Task: Create new Company, with domain: 'emc.com' and type: 'Other'. Add new contact for this company, with mail Id: 'Diyaan18Sharma@emc.com', First Name: Diyaan, Last name:  Sharma, Job Title: 'Database Analyst', Phone Number: '(202) 555-5680'. Change life cycle stage to  Lead and lead status to  Open. Logged in from softage.5@softage.net
Action: Mouse moved to (91, 56)
Screenshot: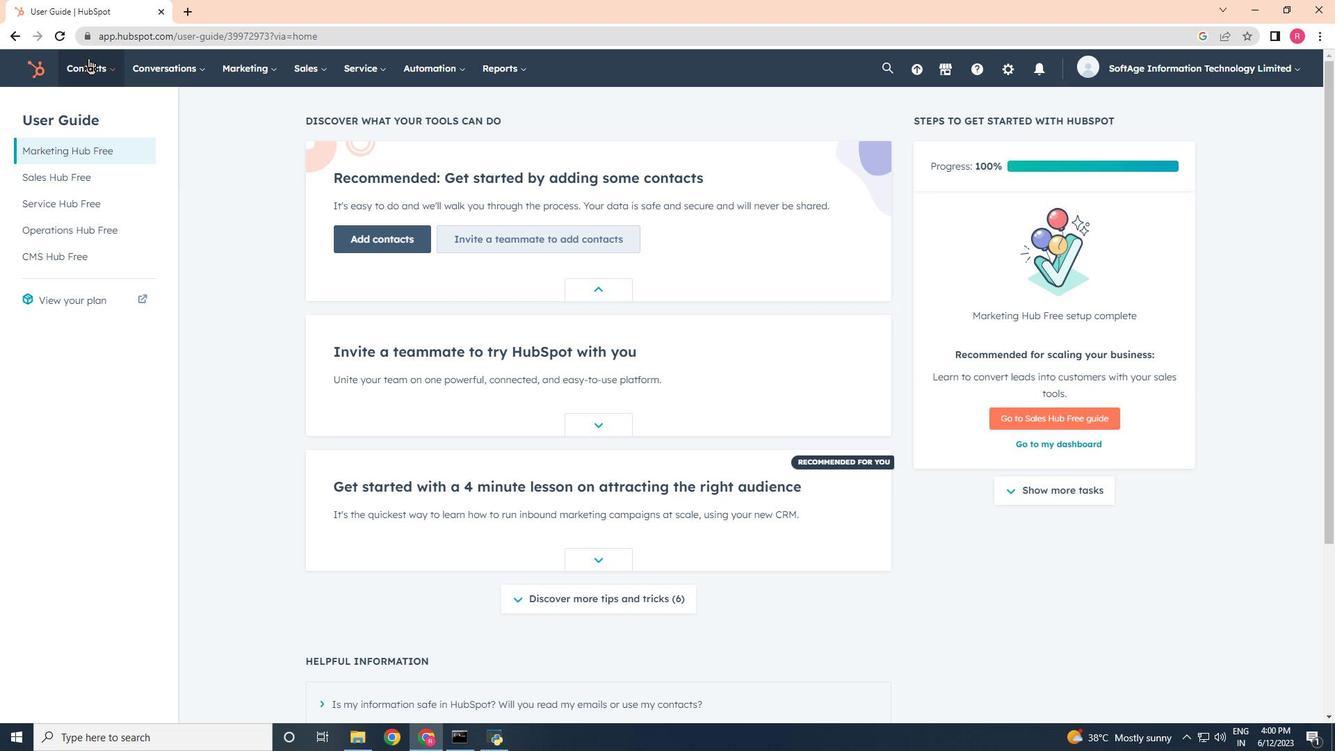 
Action: Mouse pressed left at (91, 56)
Screenshot: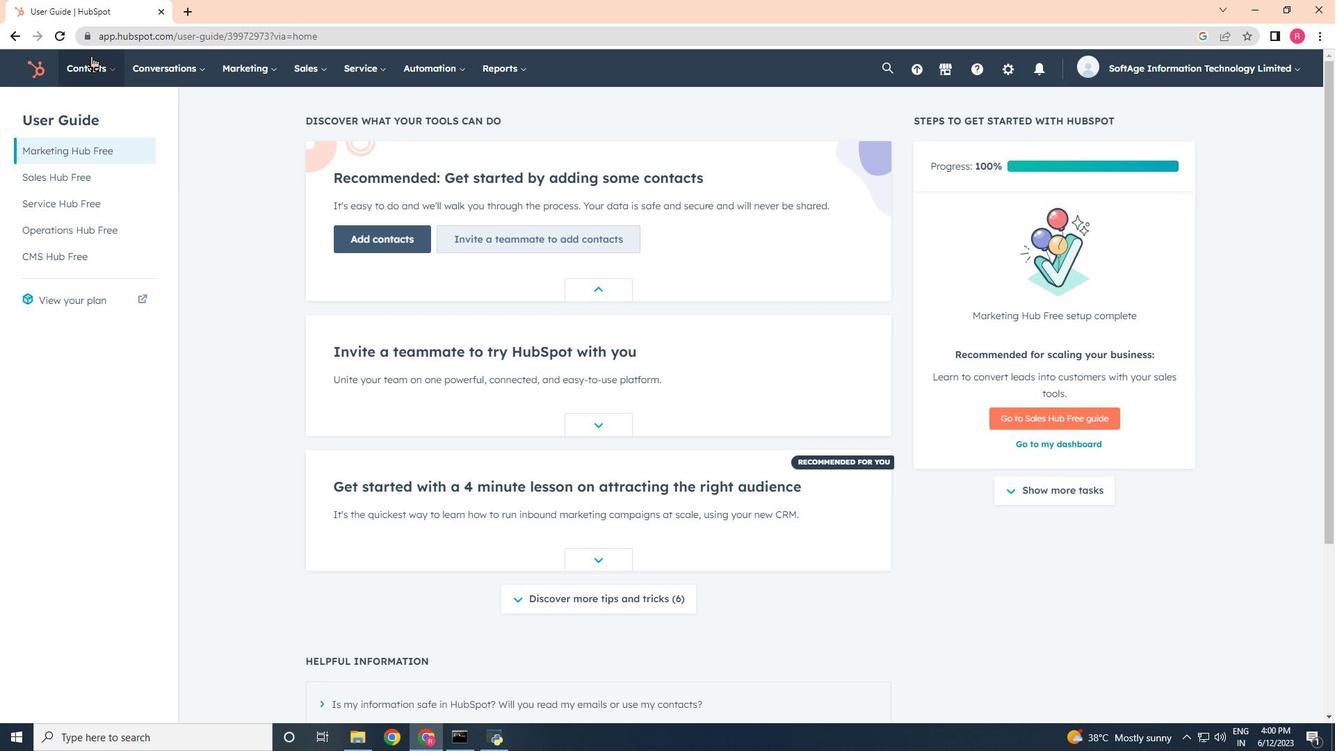 
Action: Mouse moved to (109, 129)
Screenshot: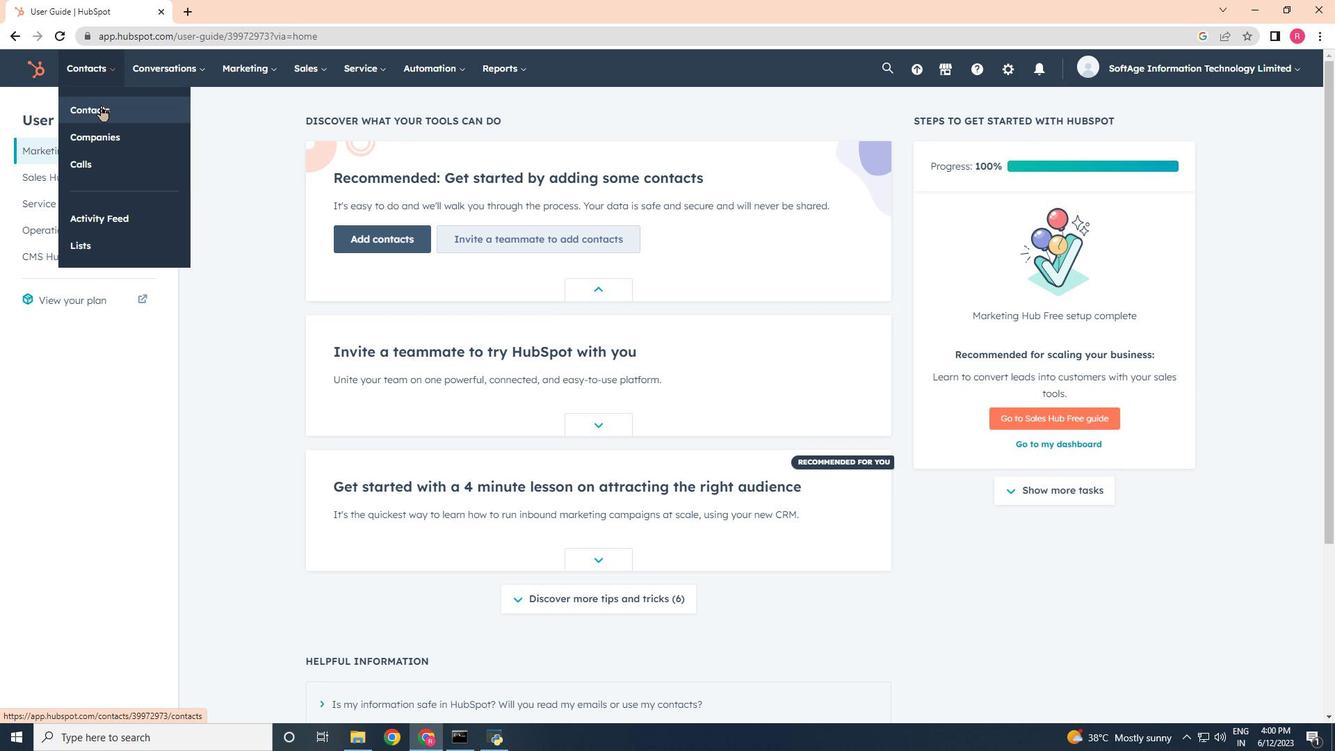 
Action: Mouse pressed left at (109, 129)
Screenshot: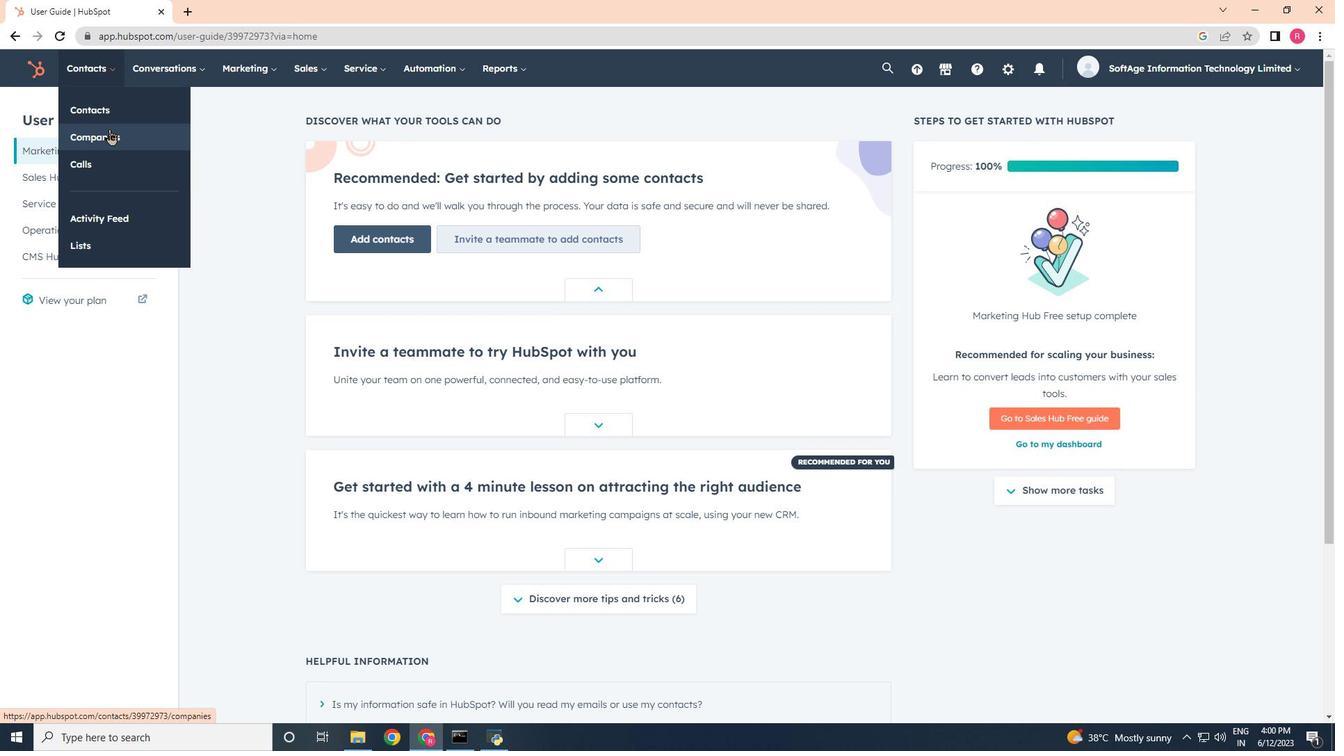 
Action: Mouse moved to (1262, 117)
Screenshot: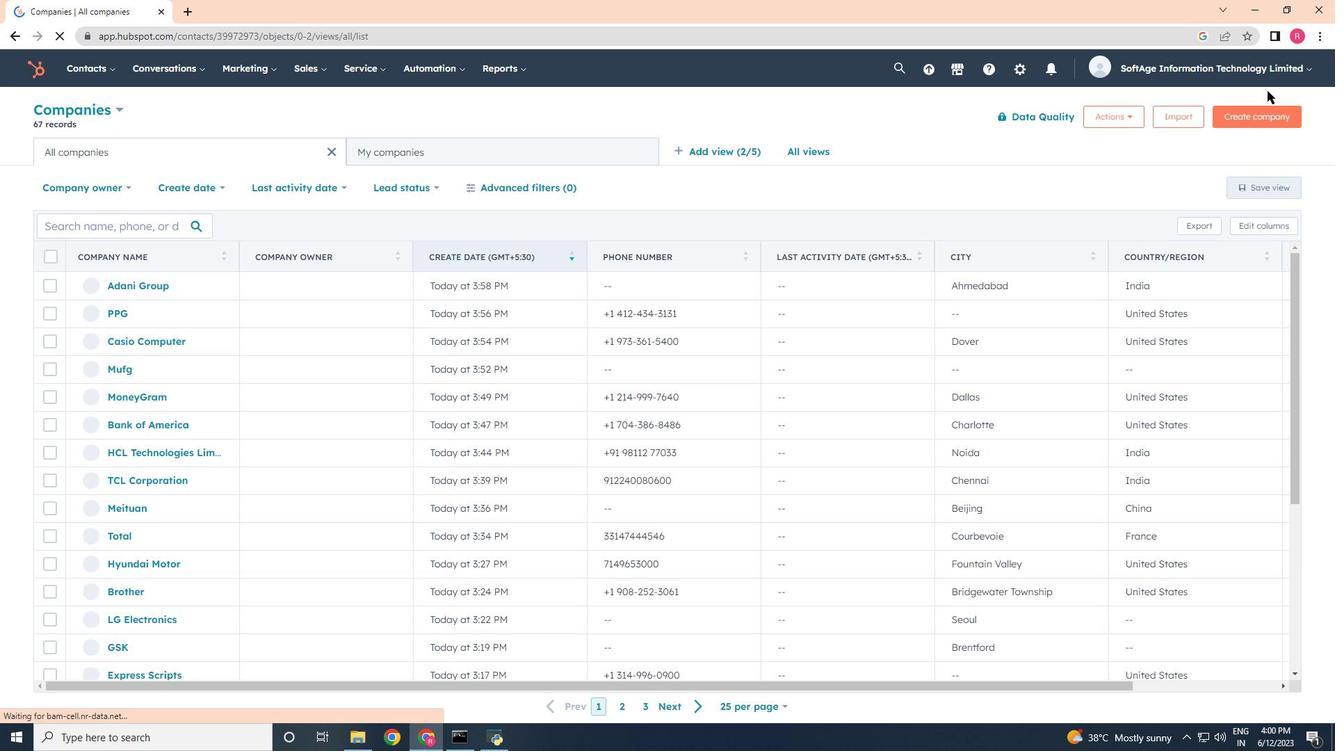 
Action: Mouse pressed left at (1262, 117)
Screenshot: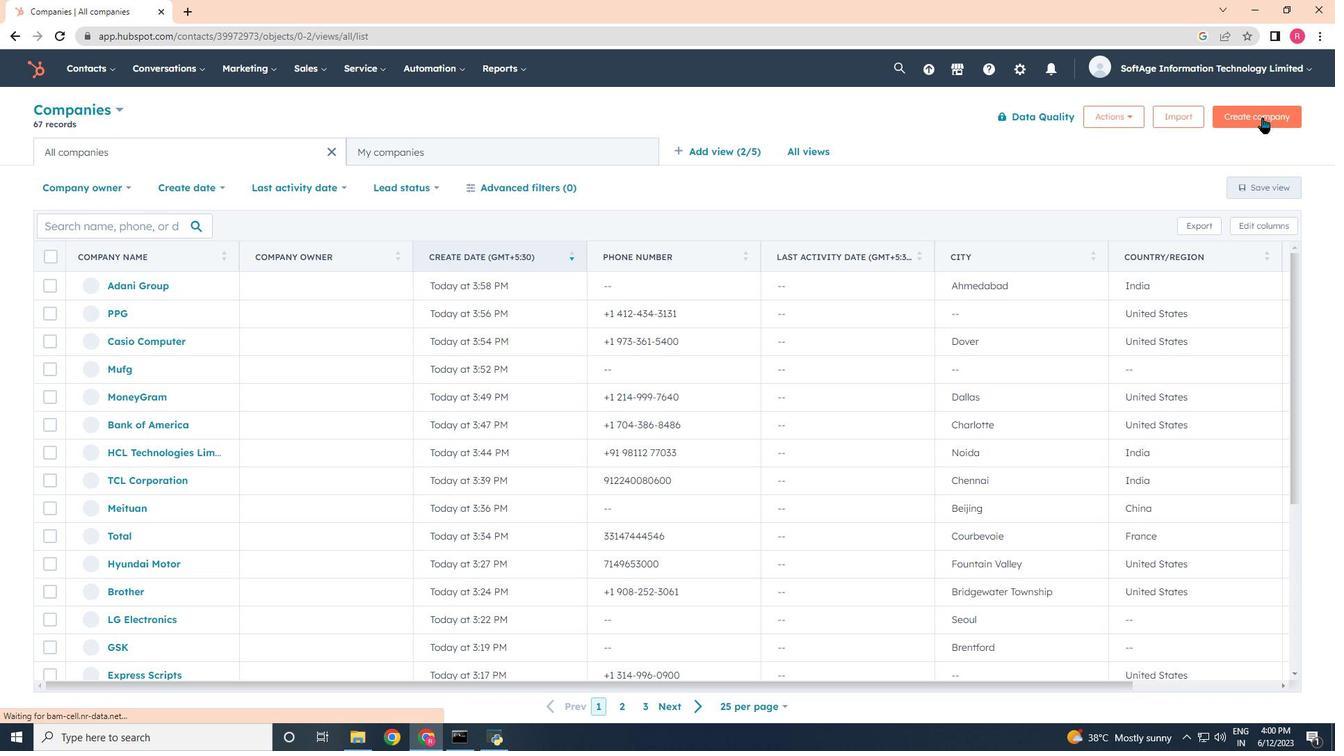 
Action: Mouse moved to (1034, 173)
Screenshot: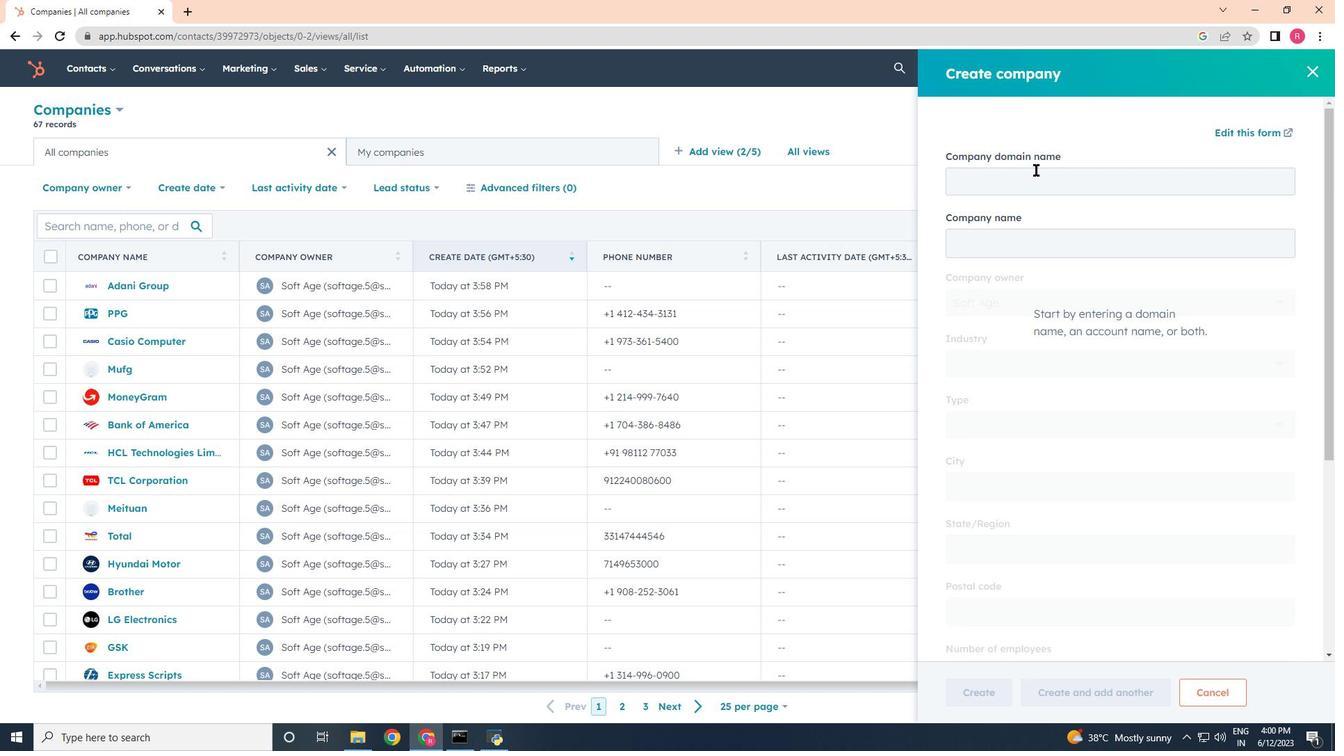 
Action: Mouse pressed left at (1034, 173)
Screenshot: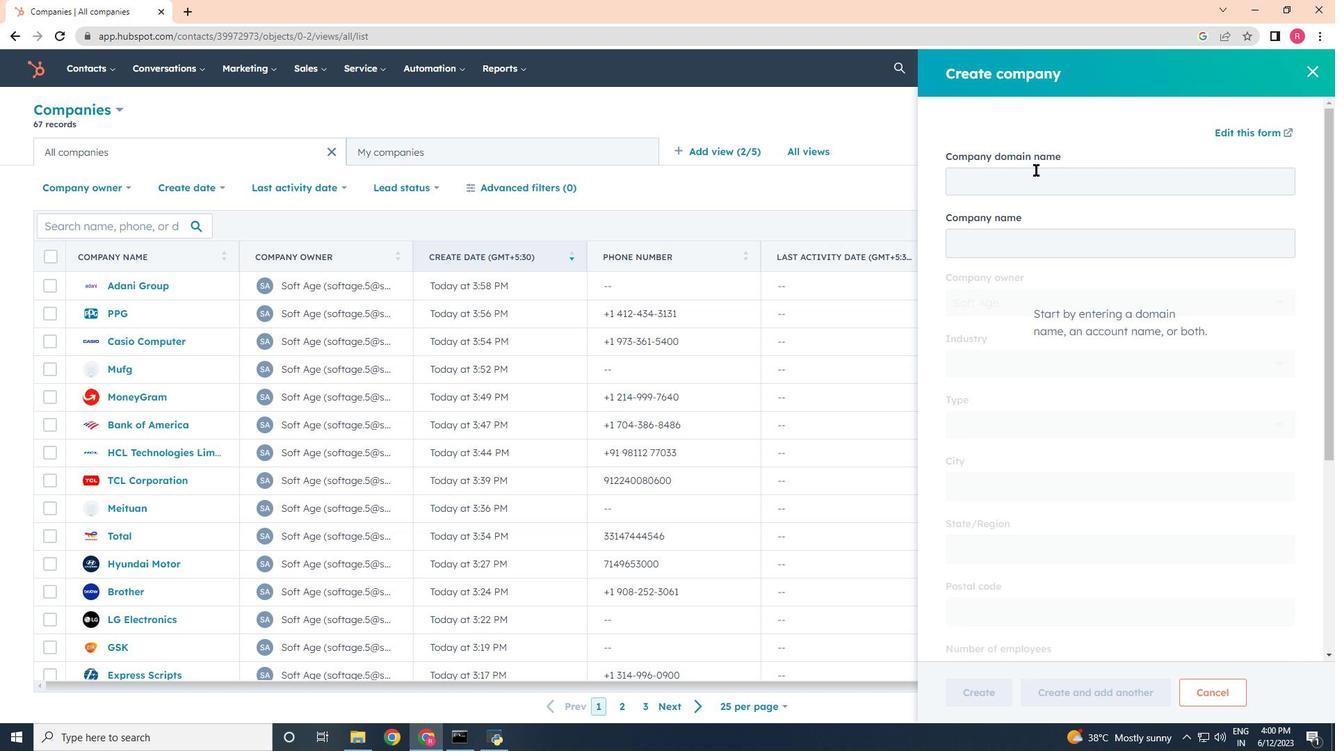 
Action: Mouse moved to (1037, 167)
Screenshot: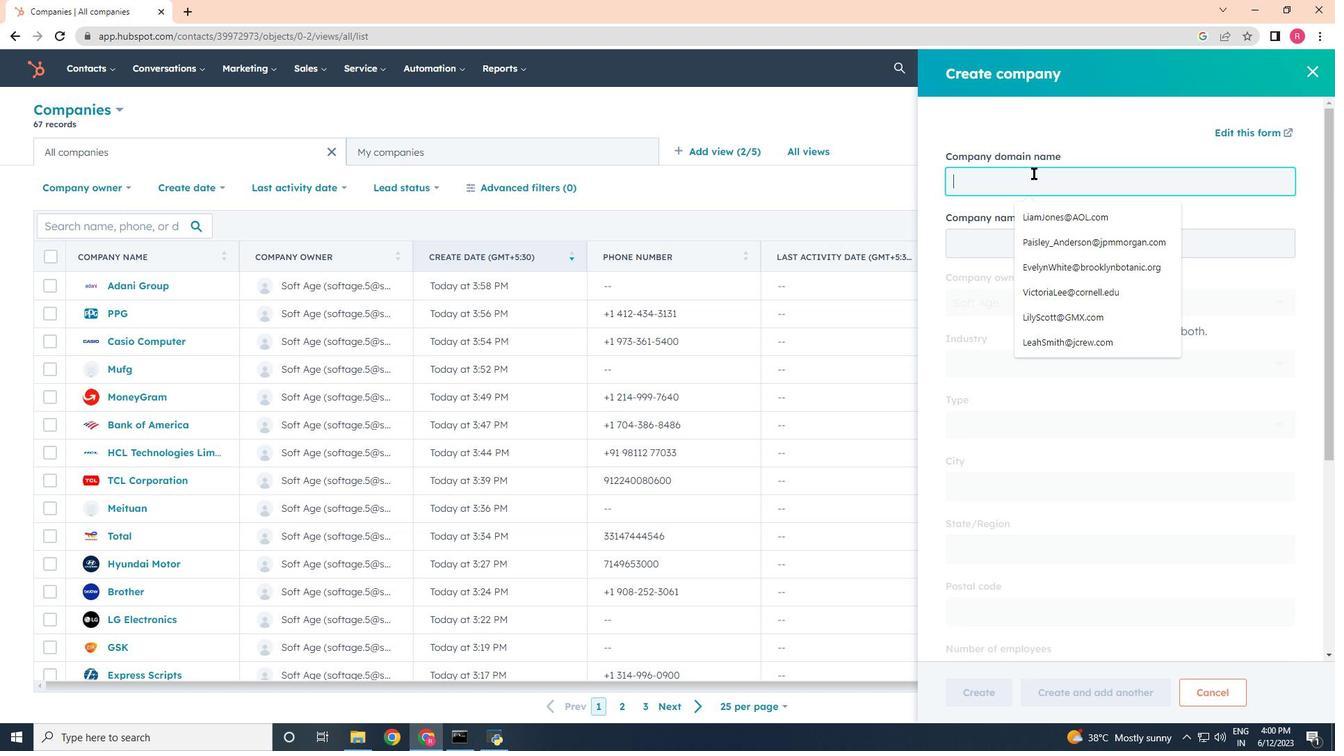 
Action: Key pressed emc.com
Screenshot: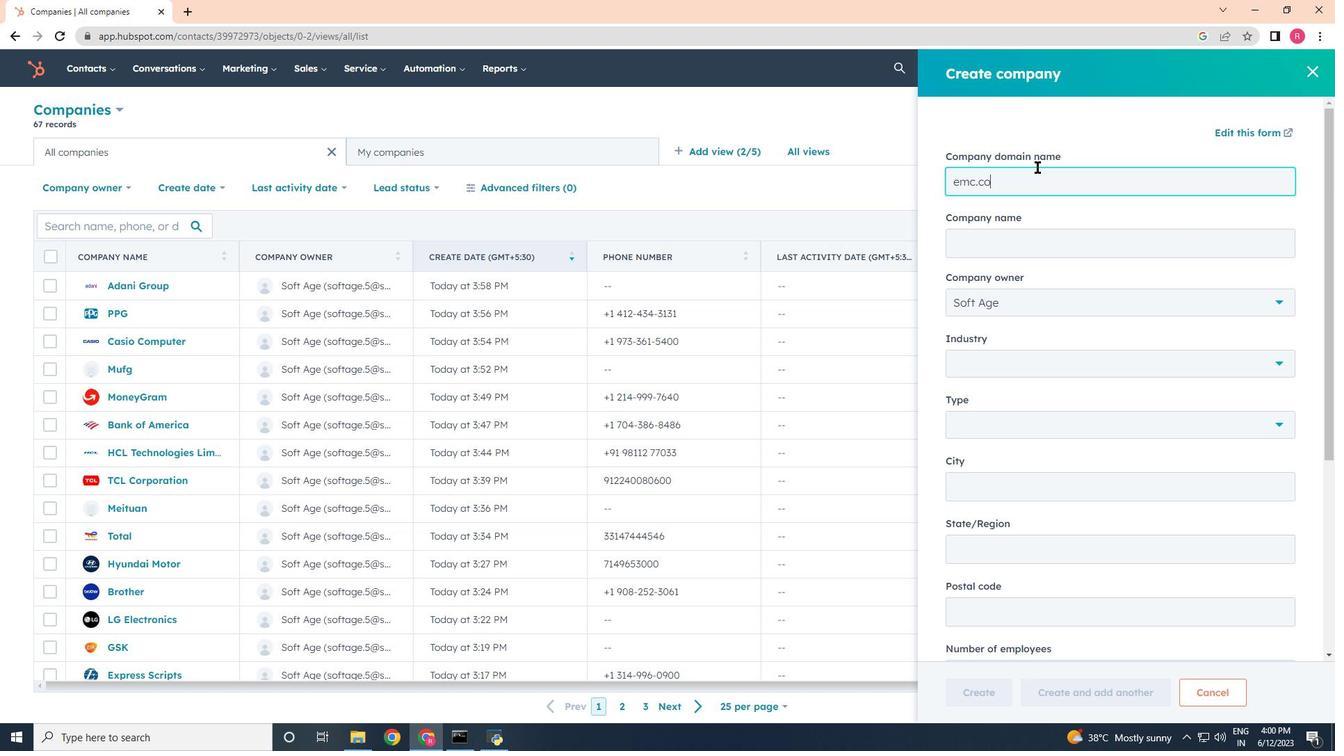 
Action: Mouse moved to (1015, 429)
Screenshot: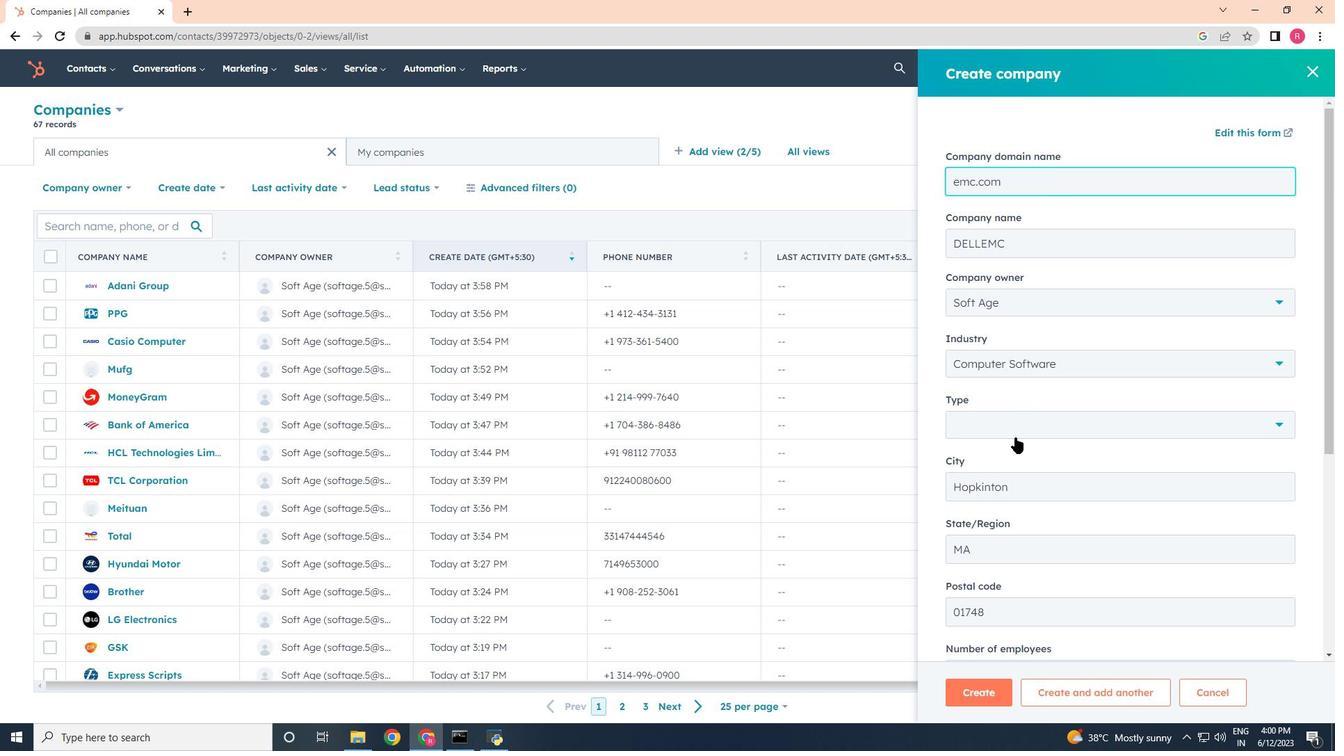 
Action: Mouse pressed left at (1015, 429)
Screenshot: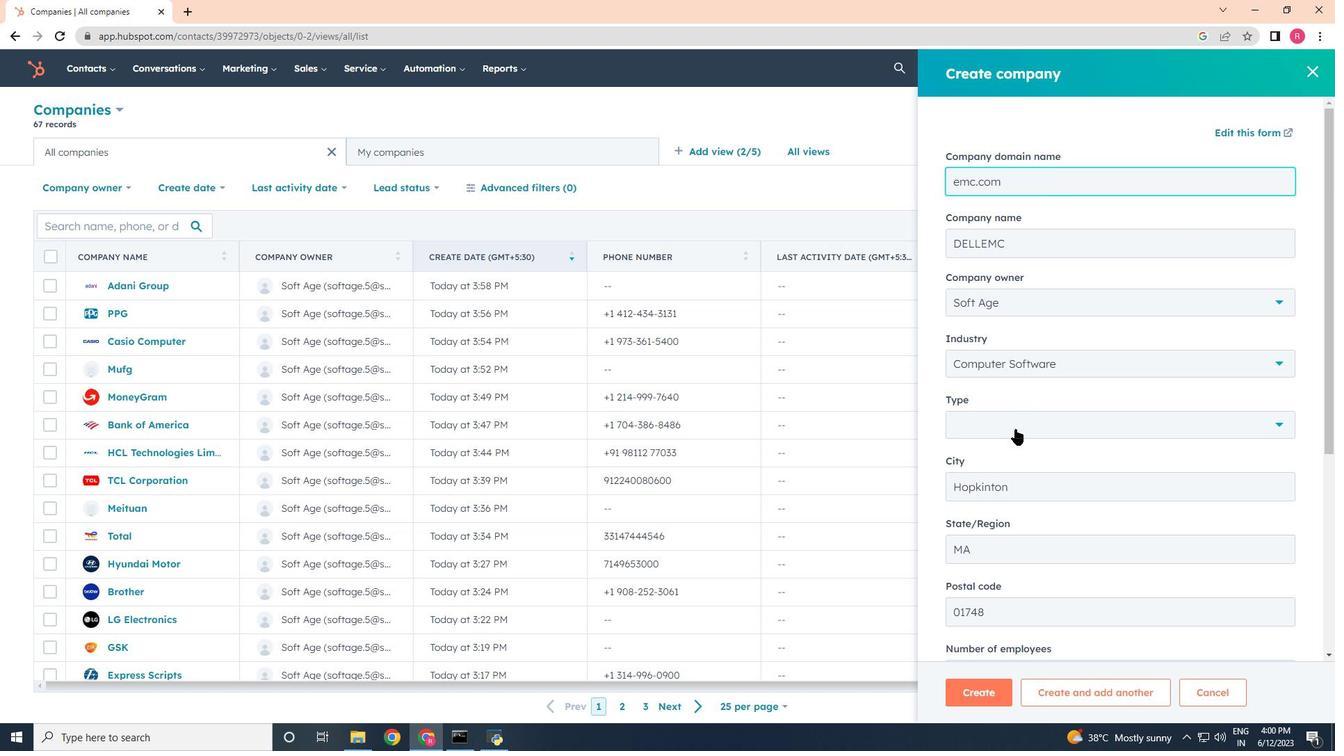 
Action: Mouse moved to (997, 589)
Screenshot: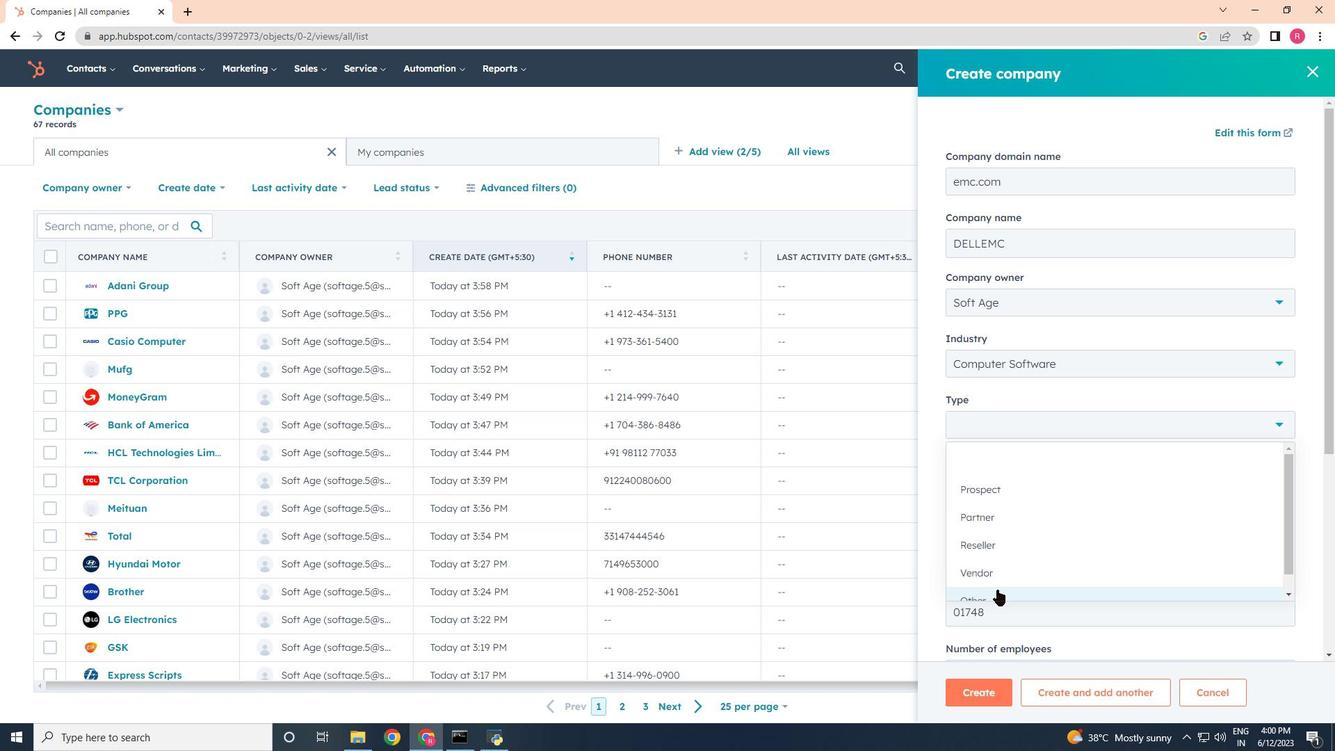 
Action: Mouse pressed left at (997, 589)
Screenshot: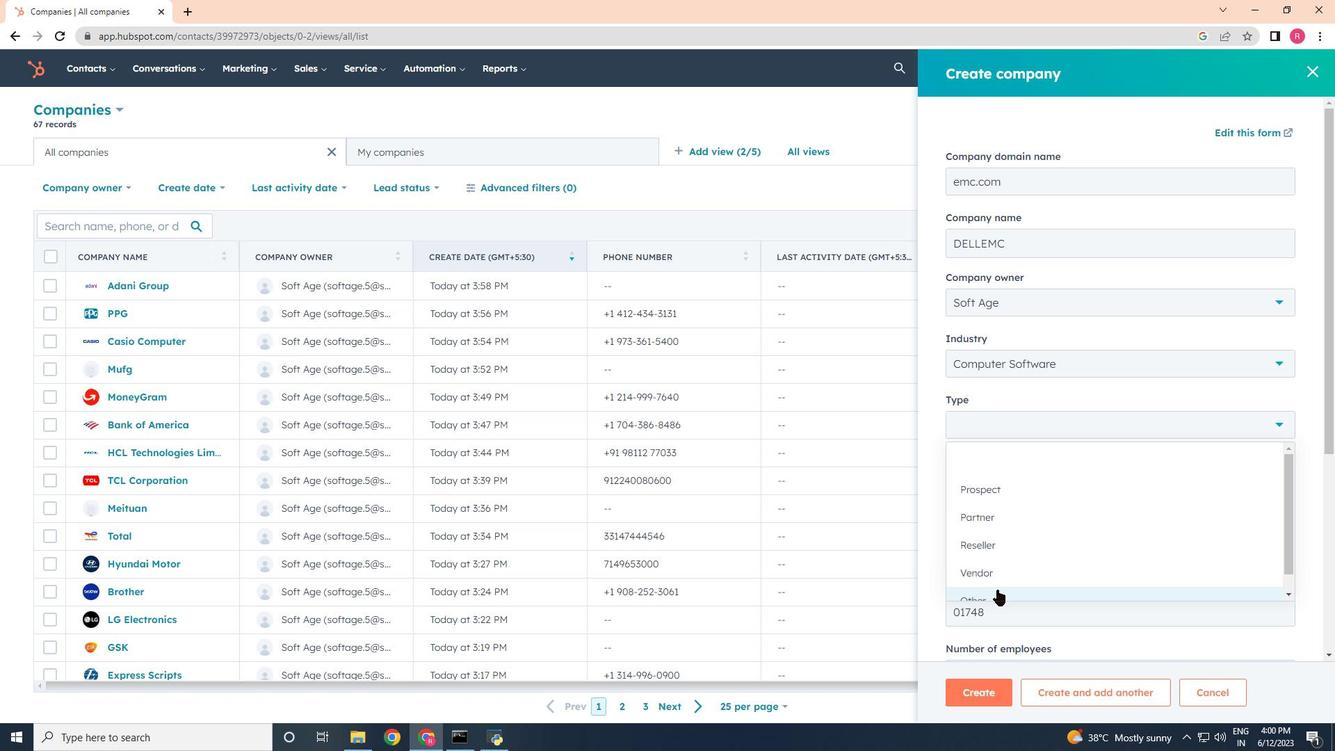 
Action: Mouse moved to (1001, 594)
Screenshot: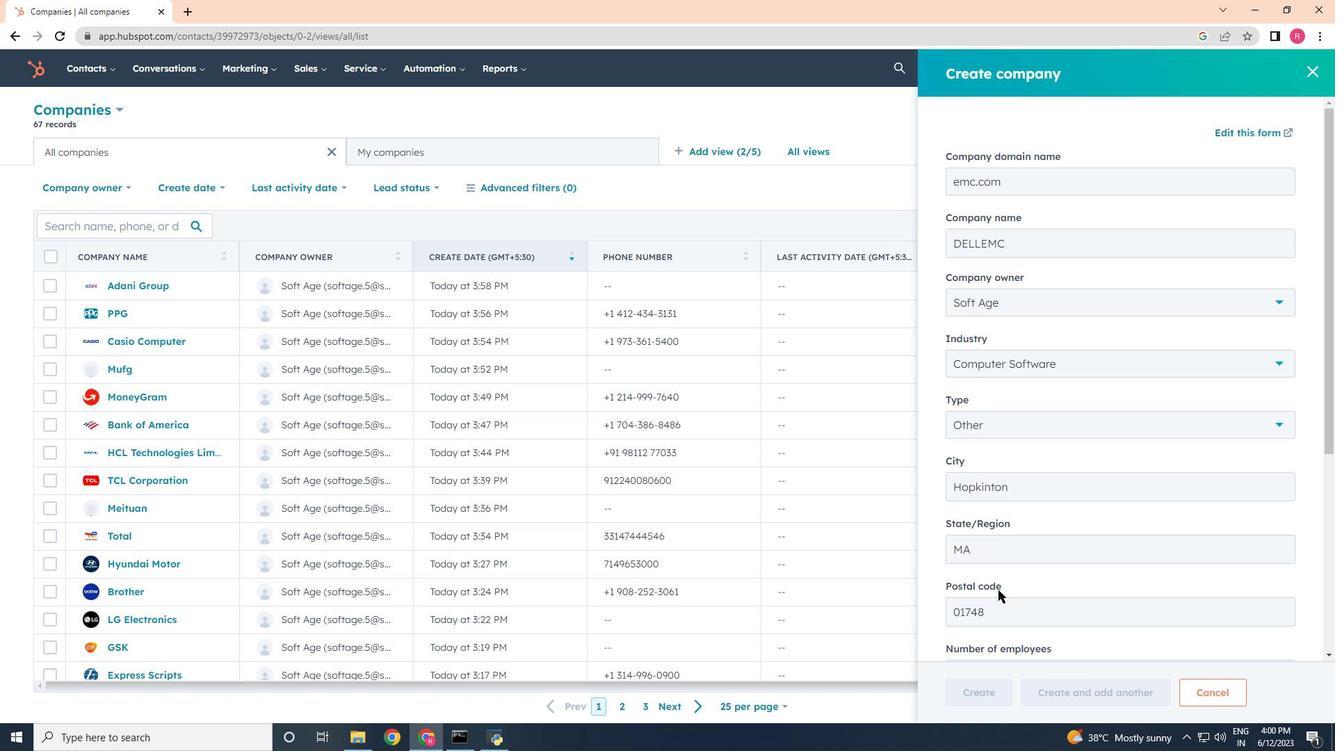 
Action: Mouse scrolled (1001, 593) with delta (0, 0)
Screenshot: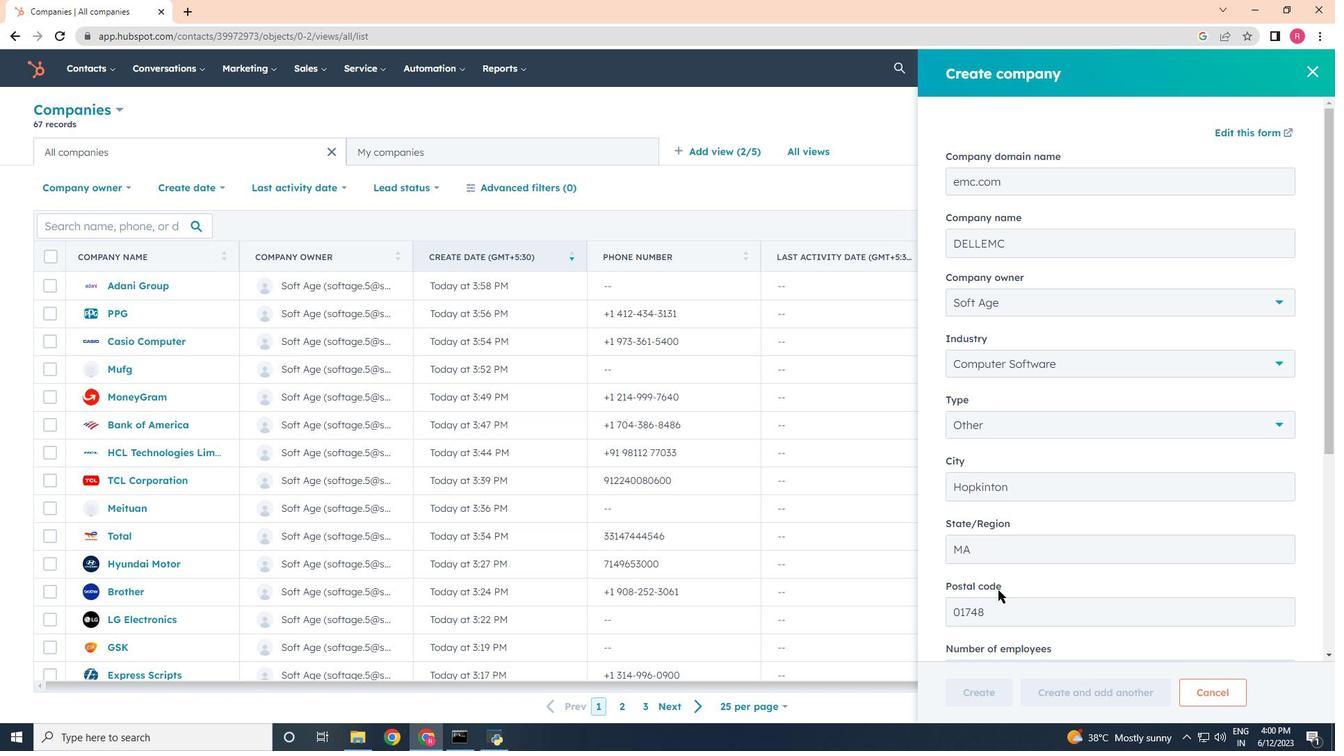 
Action: Mouse scrolled (1001, 593) with delta (0, 0)
Screenshot: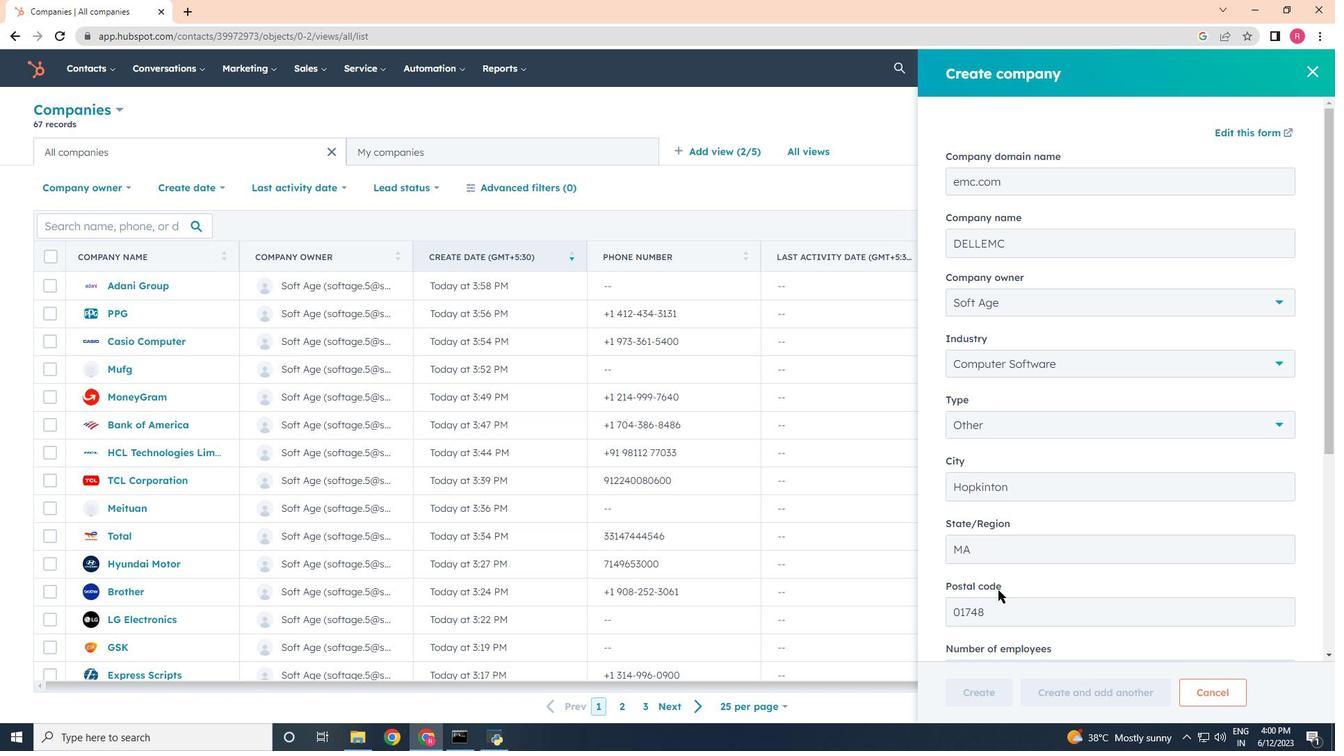 
Action: Mouse scrolled (1001, 593) with delta (0, 0)
Screenshot: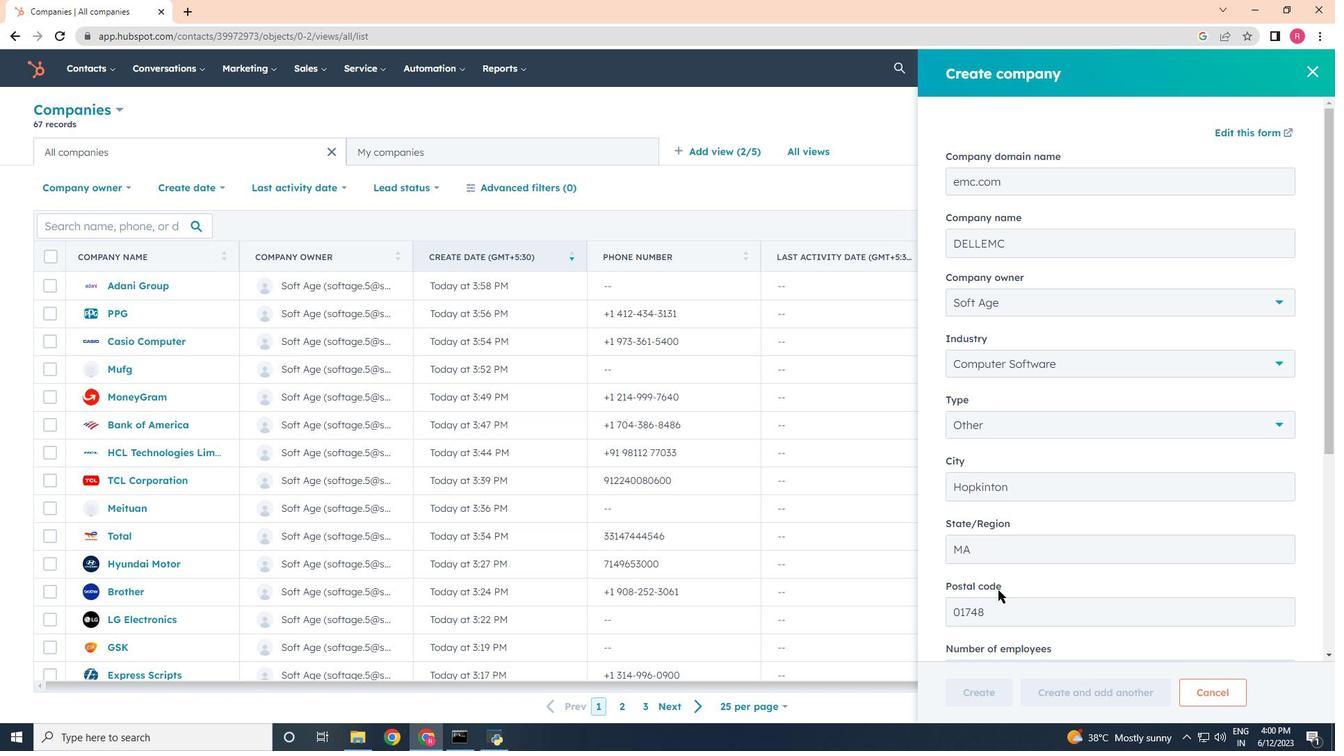 
Action: Mouse scrolled (1001, 593) with delta (0, 0)
Screenshot: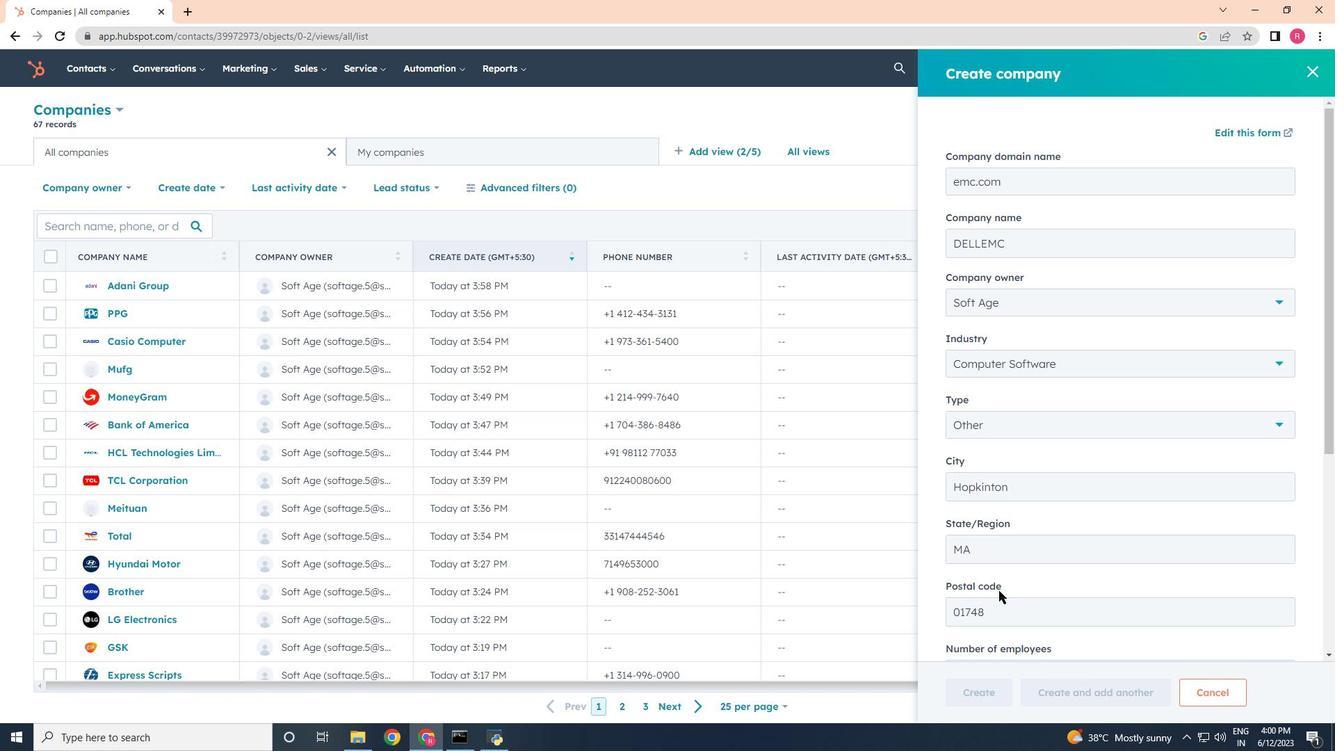 
Action: Mouse scrolled (1001, 593) with delta (0, 0)
Screenshot: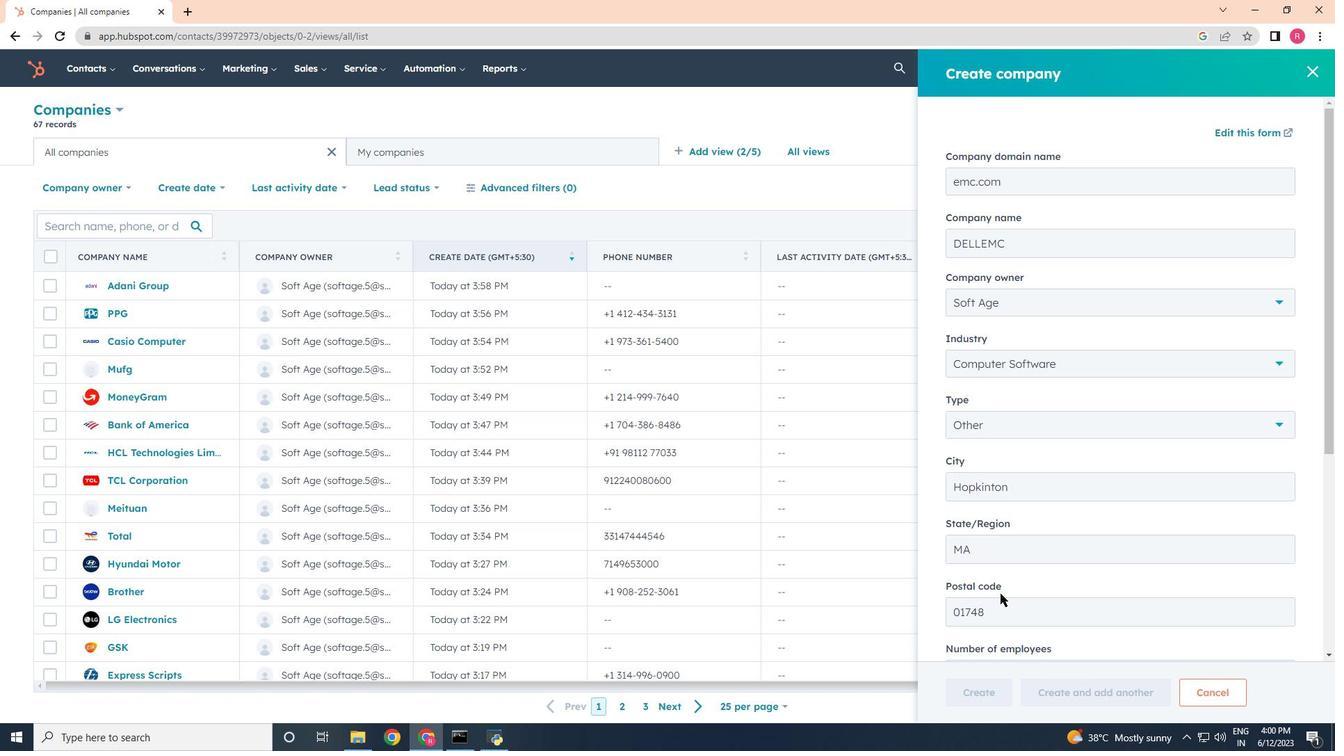 
Action: Mouse moved to (999, 602)
Screenshot: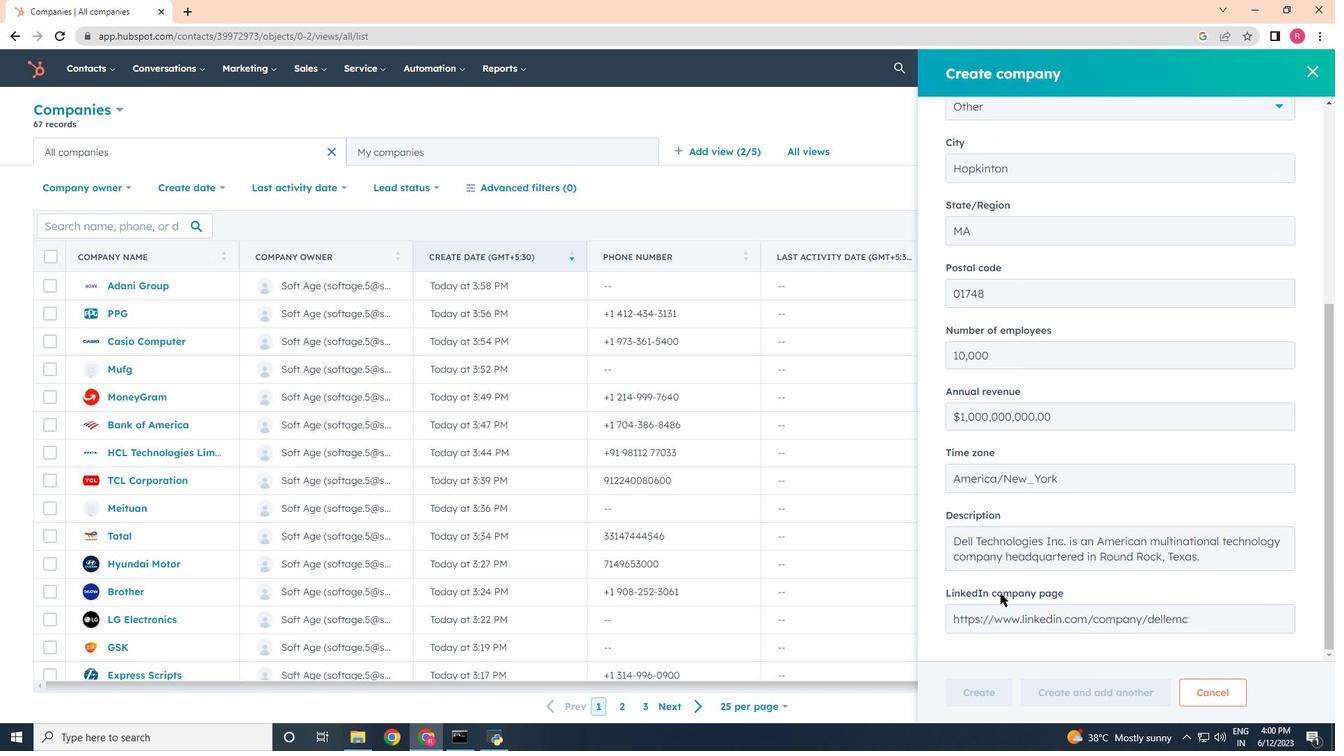 
Action: Mouse scrolled (999, 601) with delta (0, 0)
Screenshot: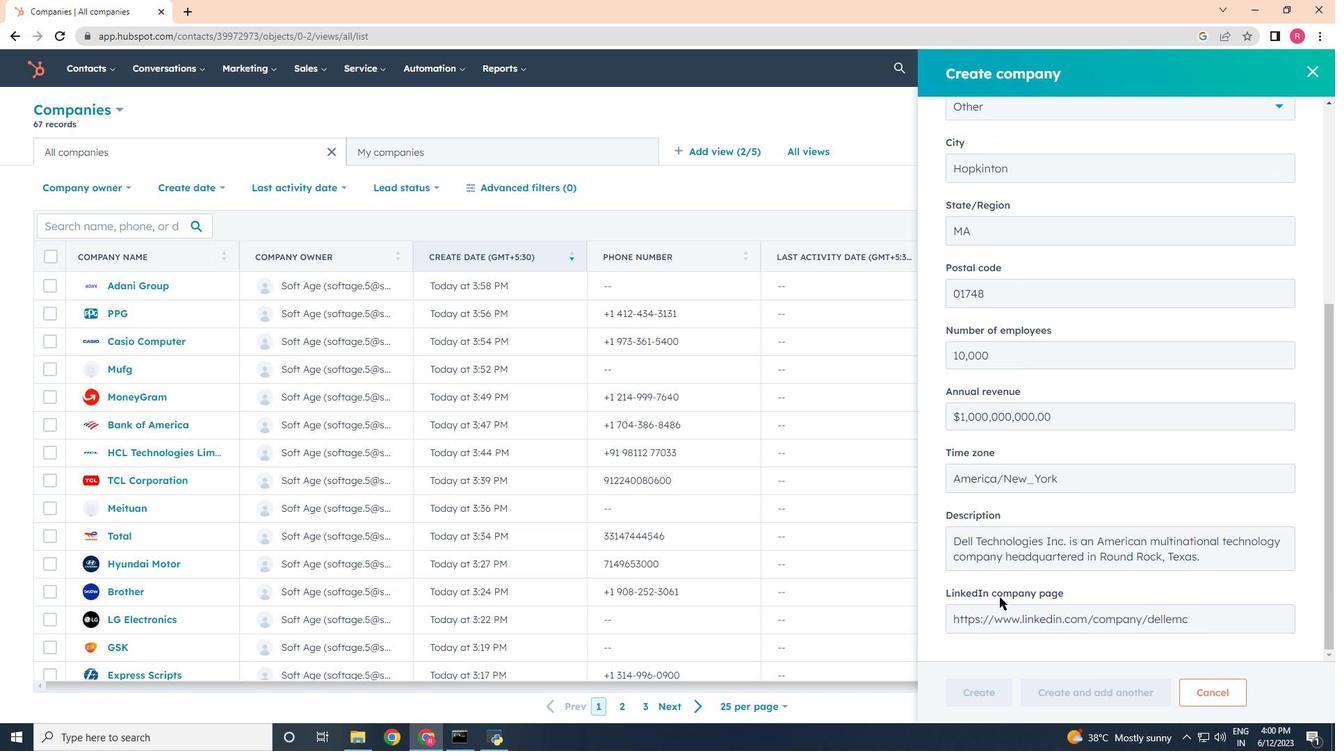 
Action: Mouse moved to (999, 603)
Screenshot: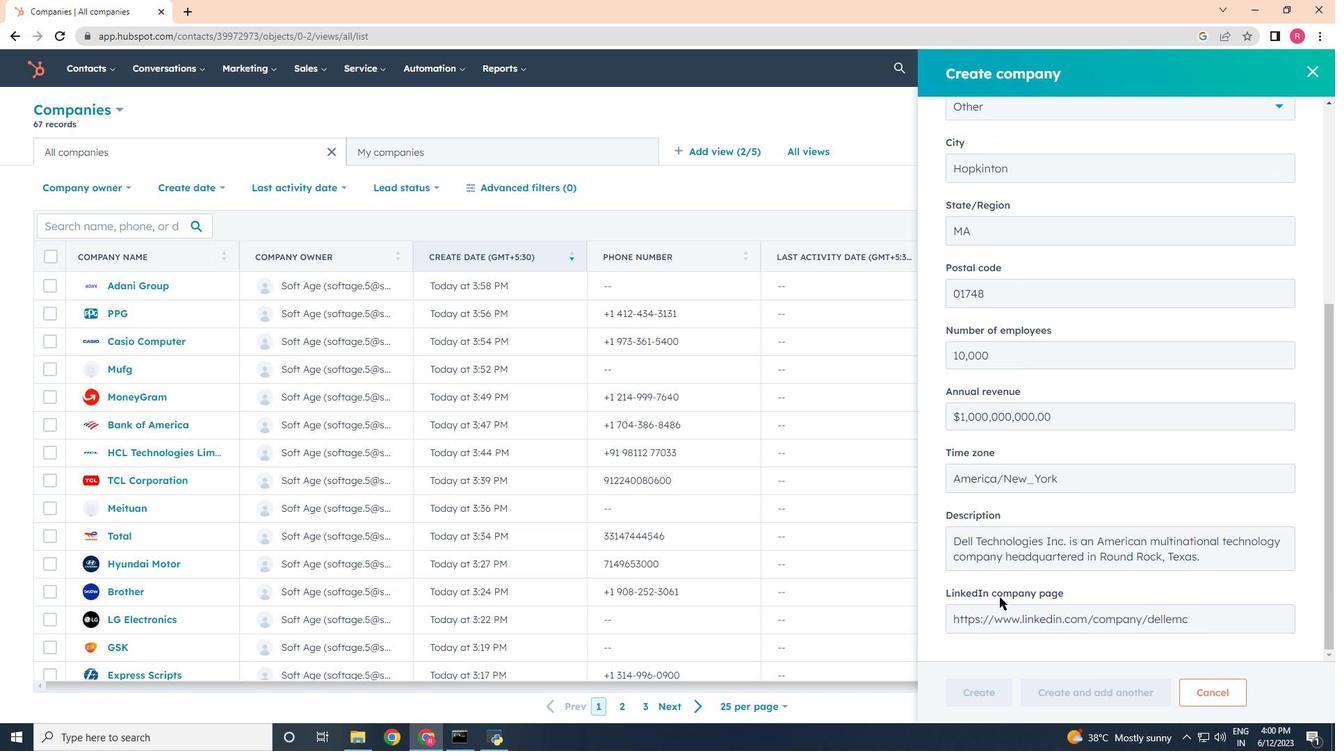 
Action: Mouse scrolled (999, 602) with delta (0, 0)
Screenshot: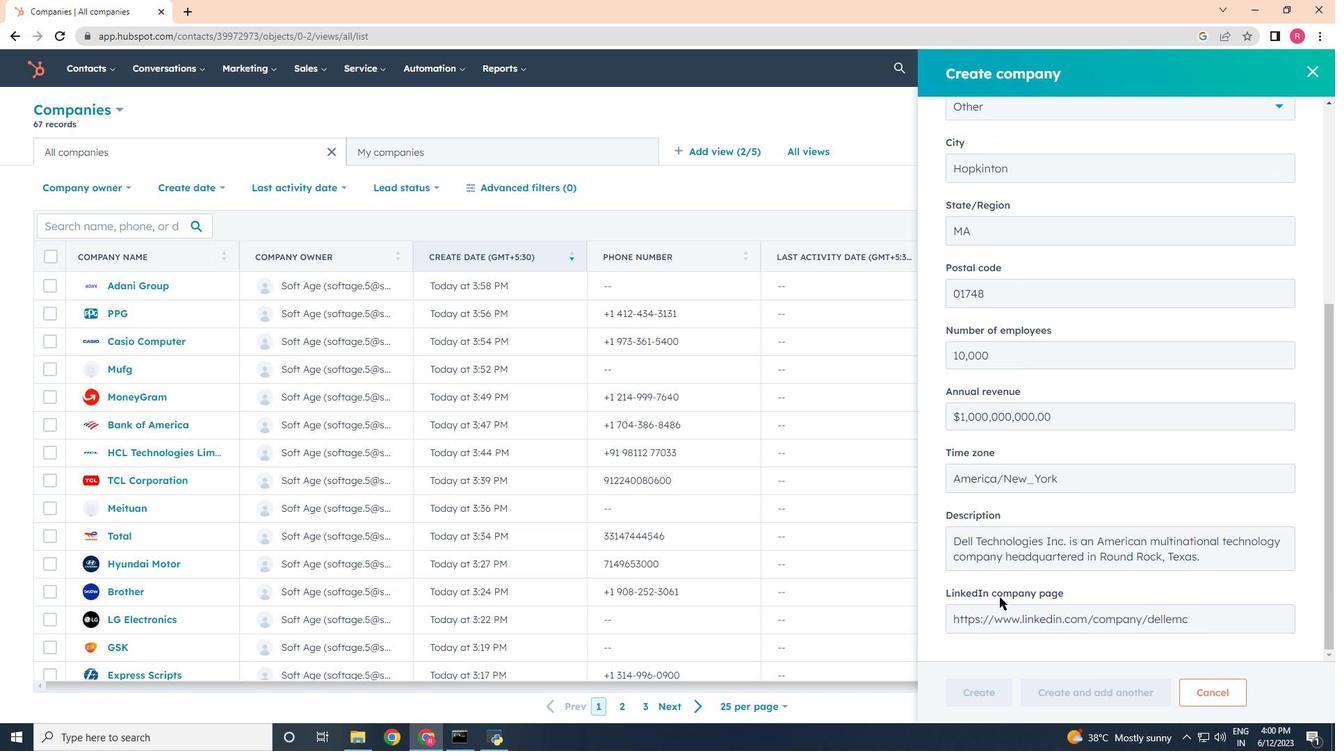 
Action: Mouse scrolled (999, 602) with delta (0, 0)
Screenshot: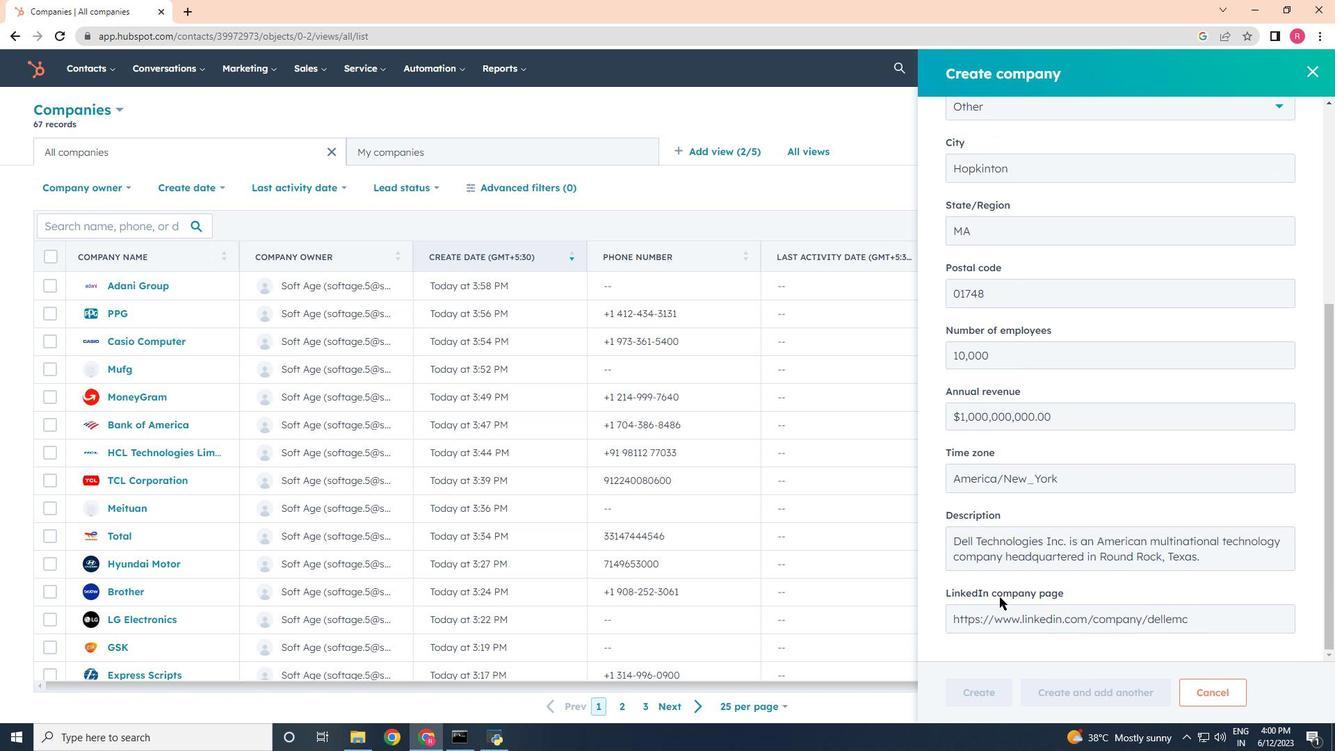 
Action: Mouse scrolled (999, 602) with delta (0, 0)
Screenshot: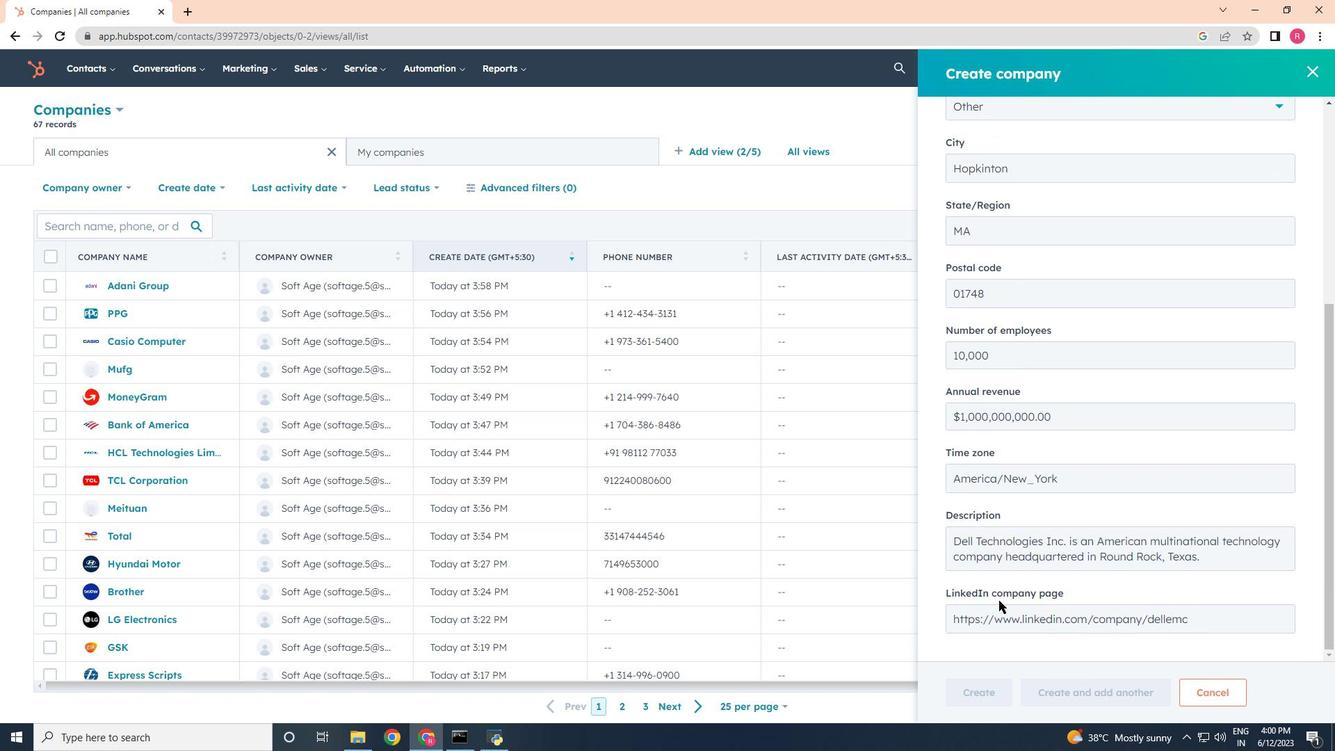 
Action: Mouse moved to (997, 684)
Screenshot: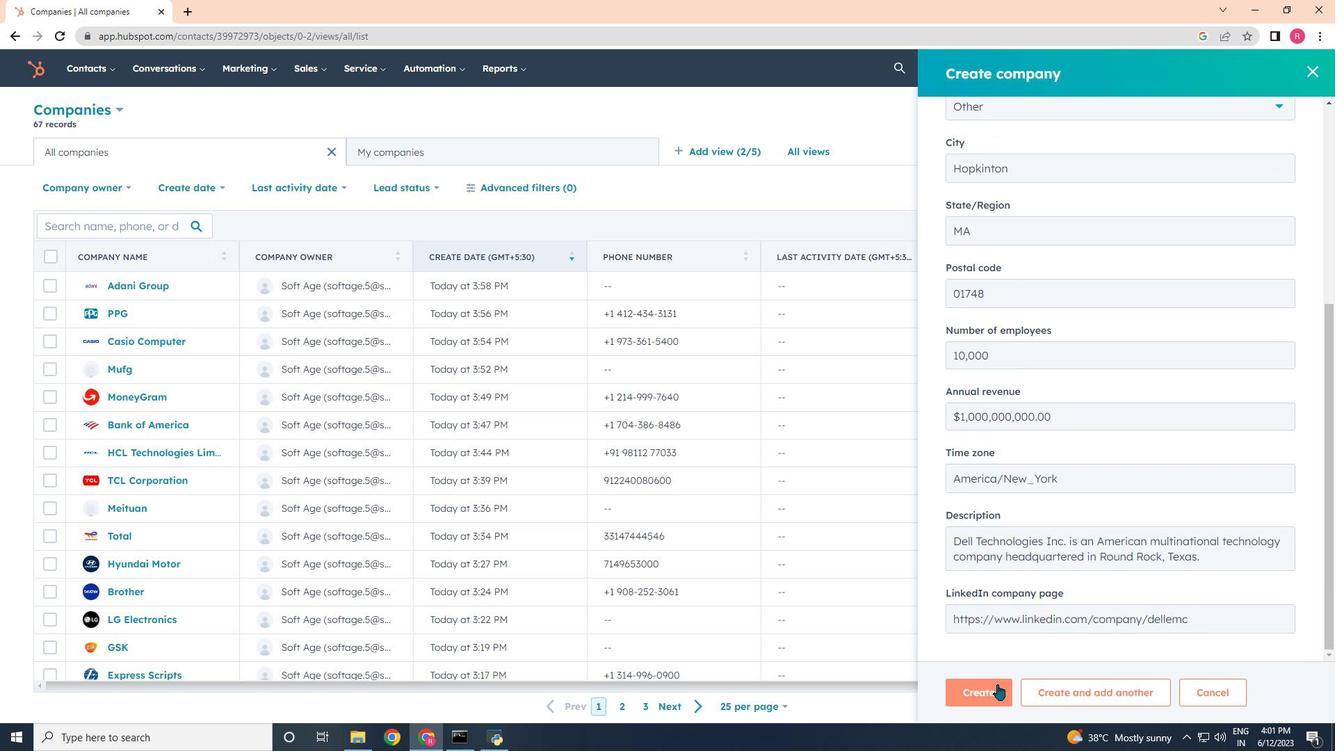 
Action: Mouse pressed left at (997, 684)
Screenshot: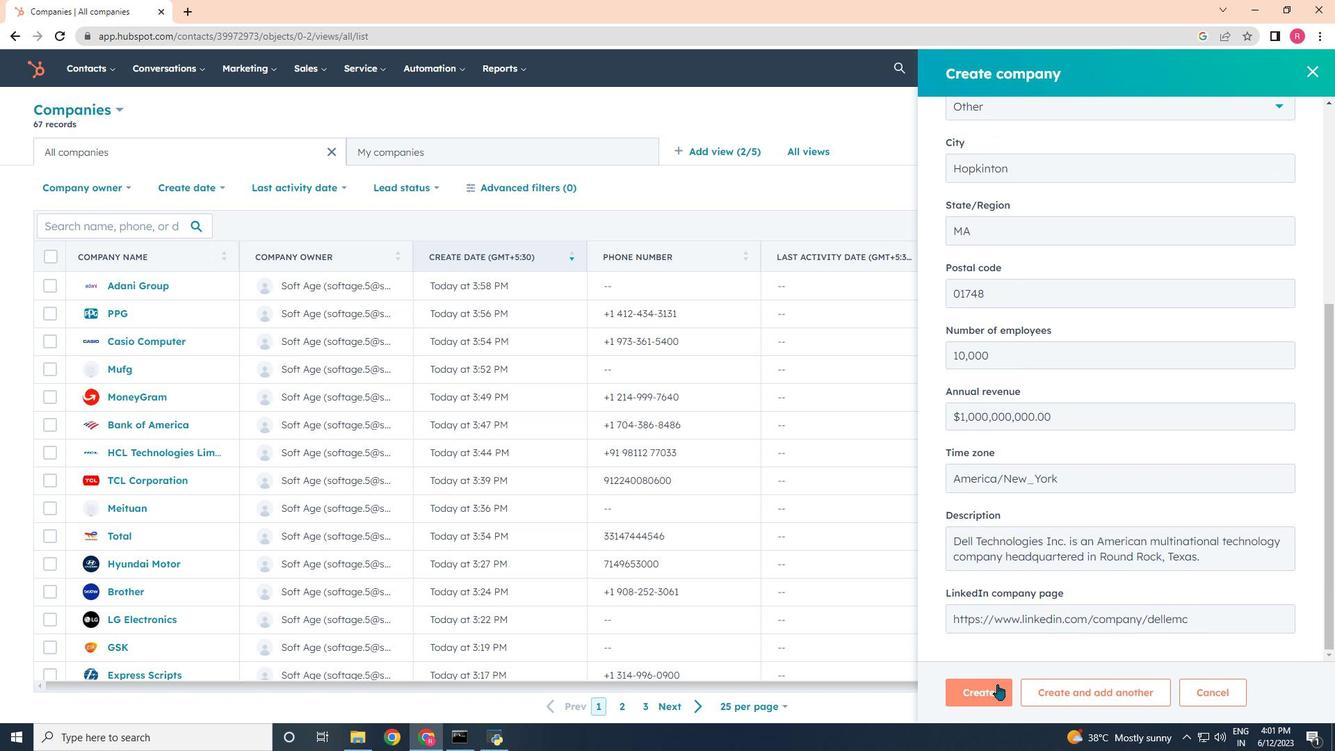 
Action: Mouse moved to (949, 442)
Screenshot: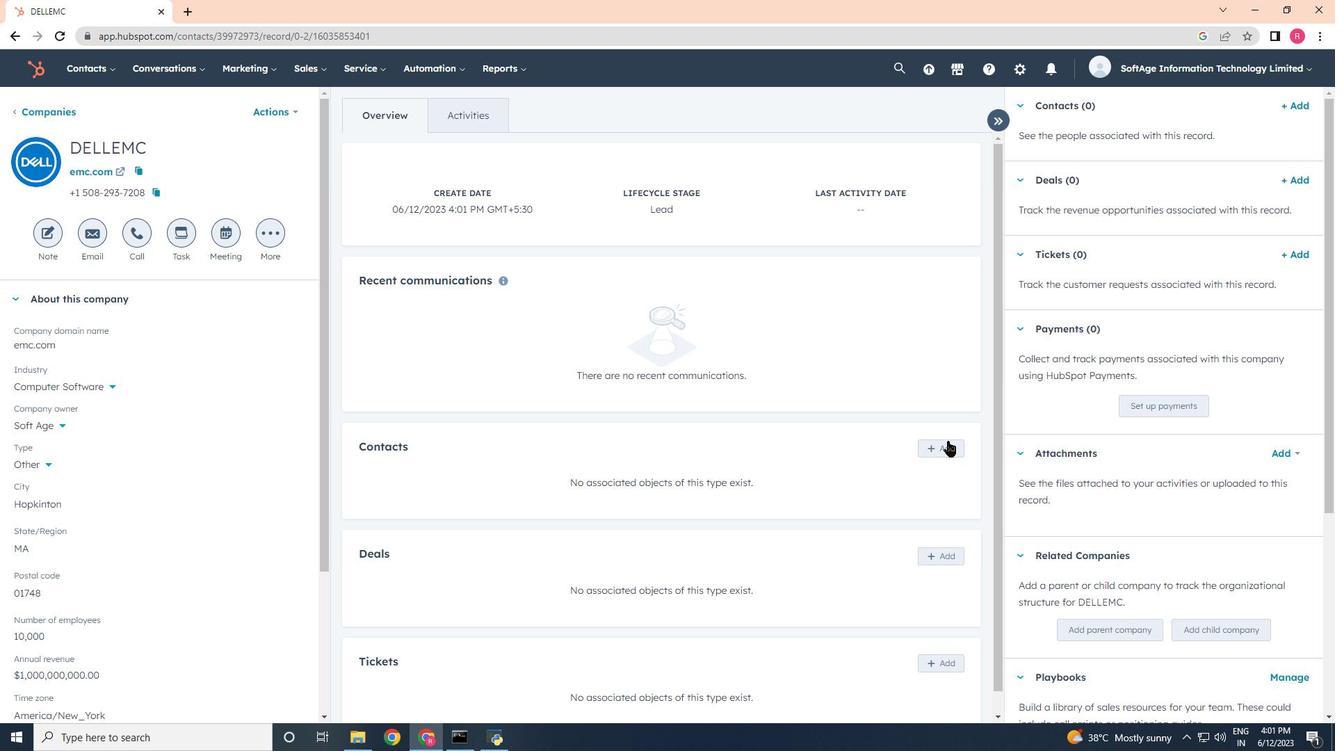 
Action: Mouse pressed left at (949, 442)
Screenshot: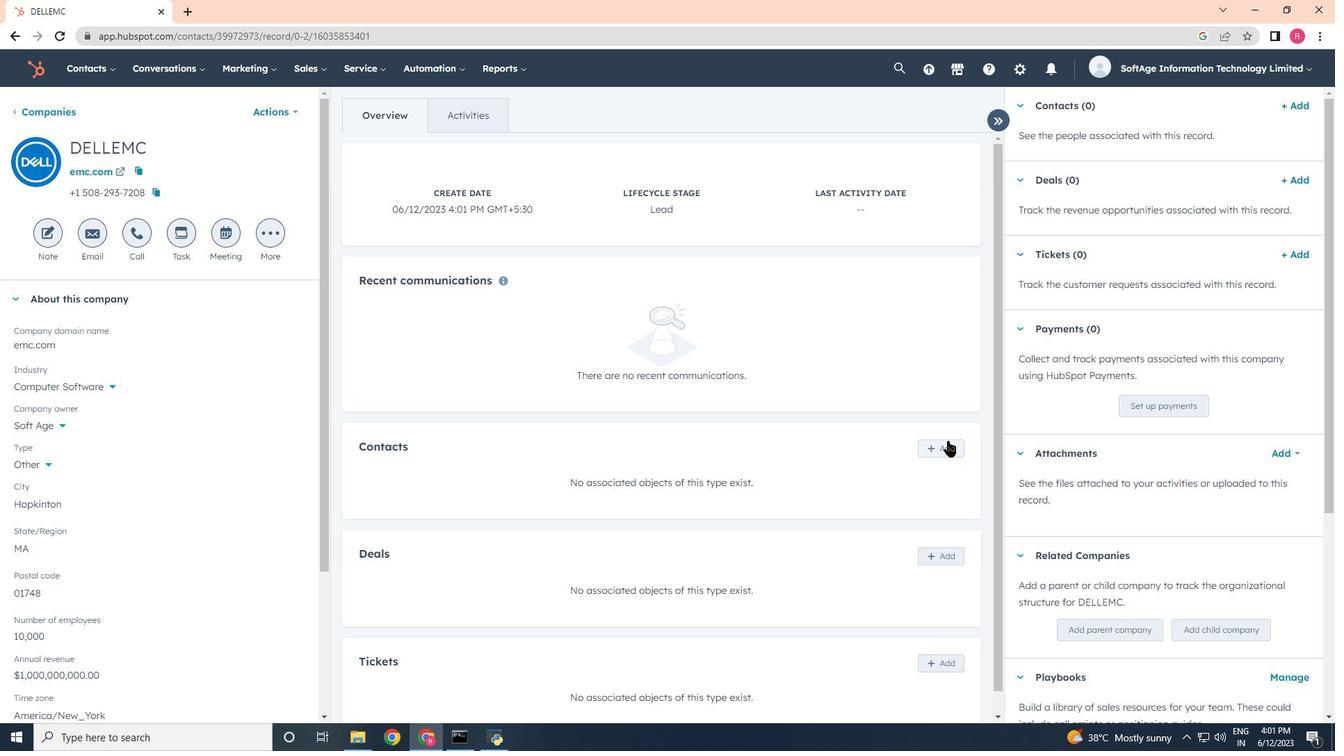
Action: Mouse moved to (991, 148)
Screenshot: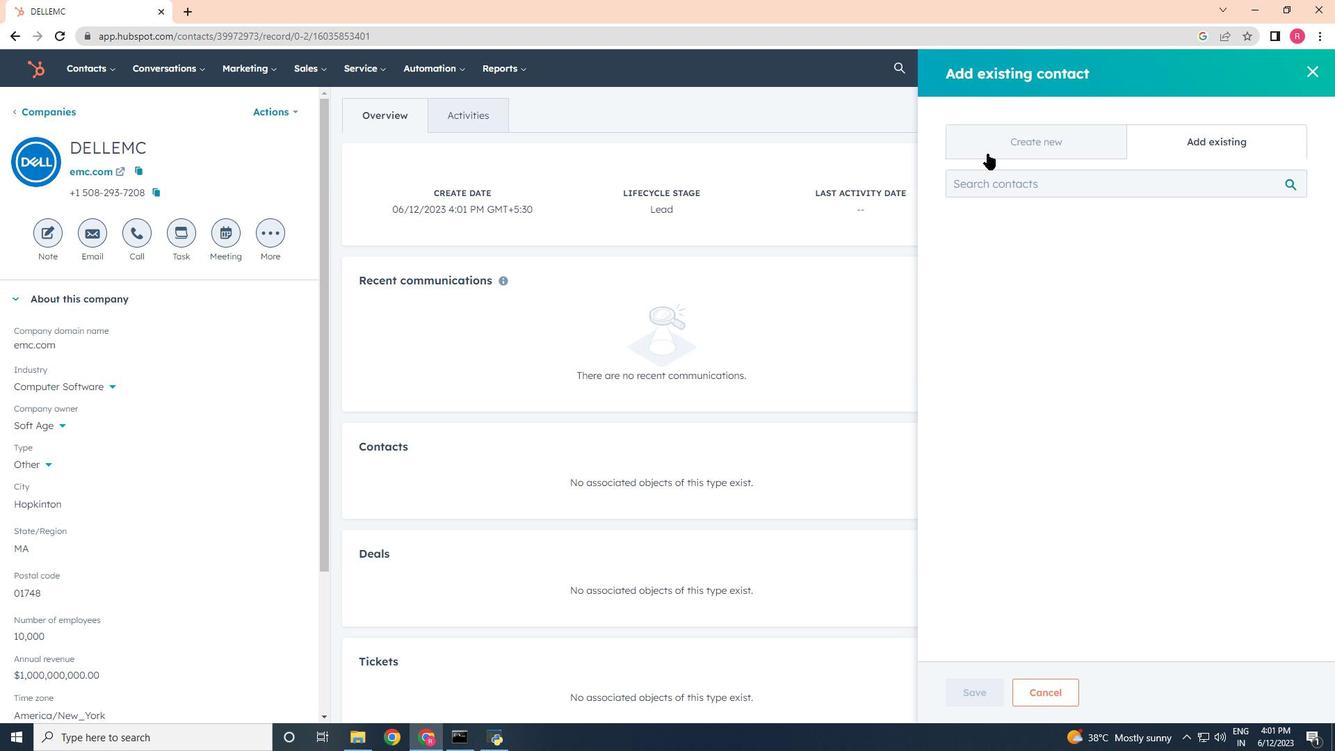 
Action: Mouse pressed left at (991, 148)
Screenshot: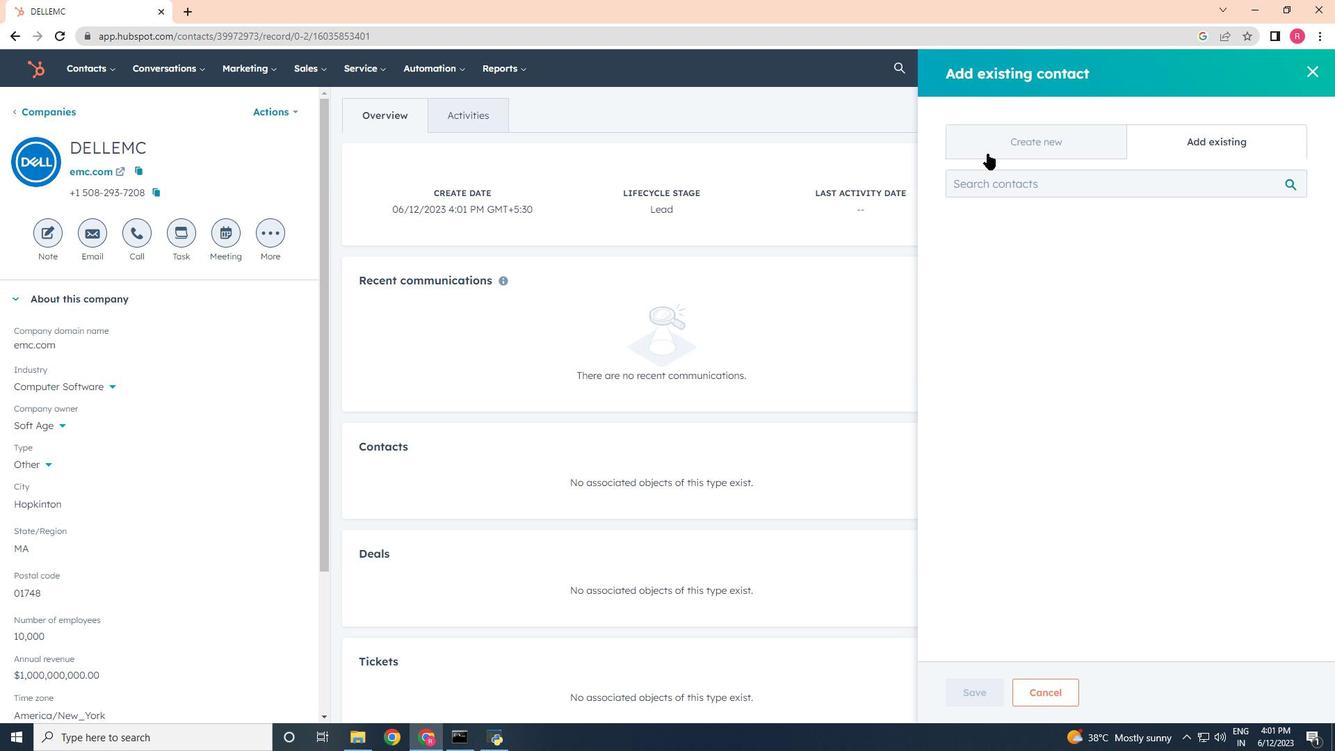 
Action: Mouse moved to (994, 213)
Screenshot: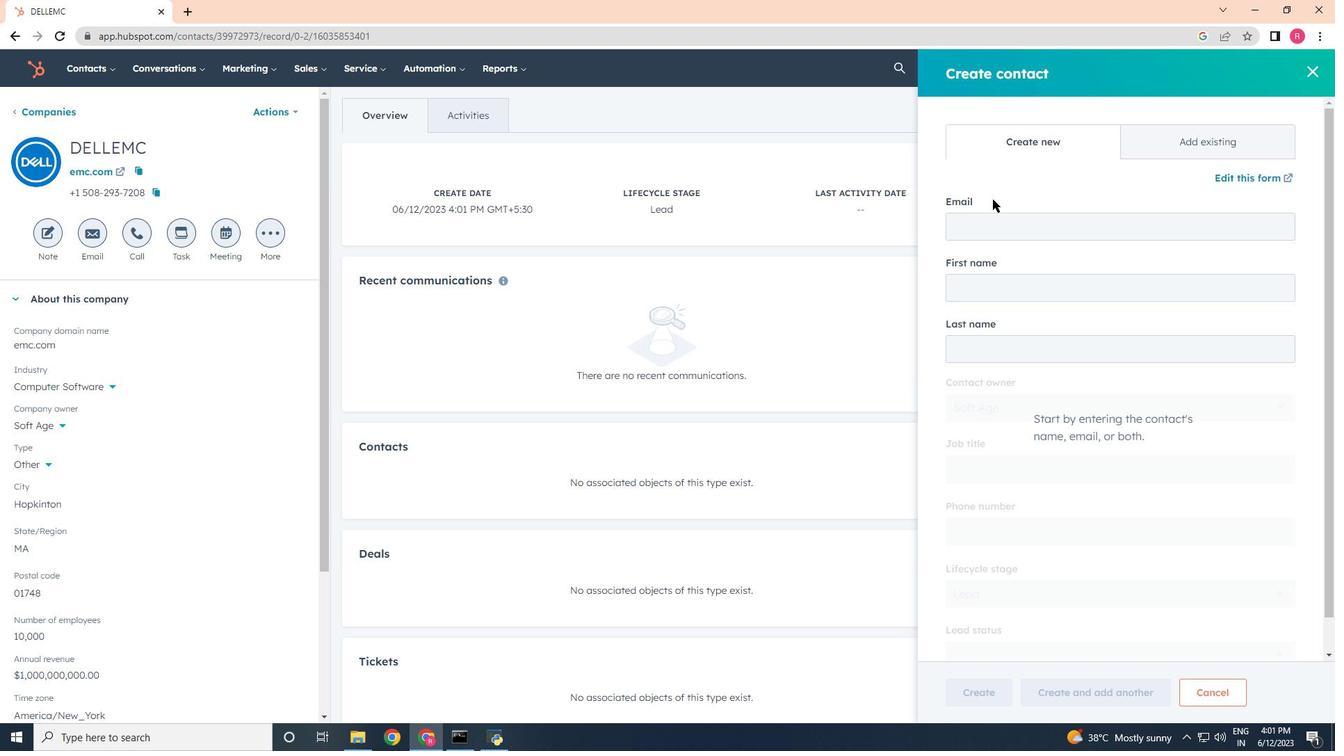 
Action: Mouse pressed left at (994, 213)
Screenshot: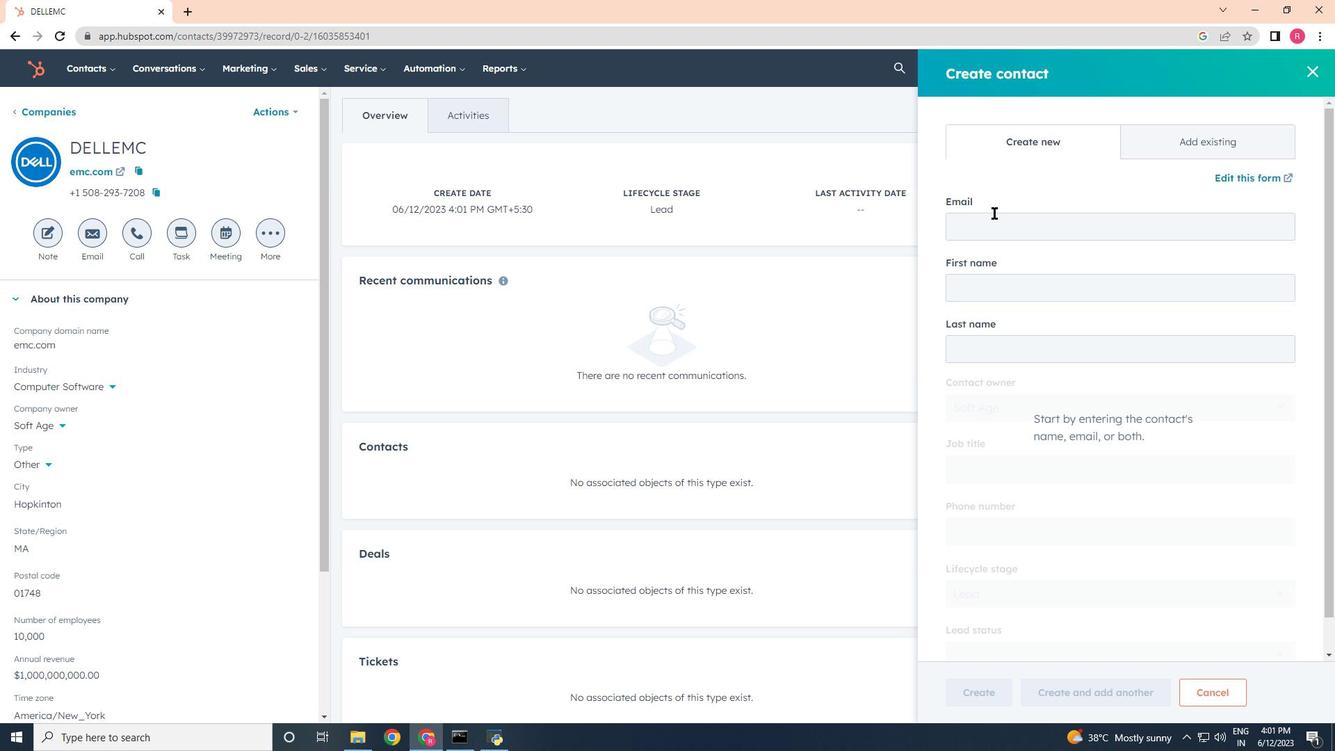 
Action: Key pressed <Key.shift>Diyaan18<Key.shift>Sharma<Key.shift><Key.shift>@emc.com
Screenshot: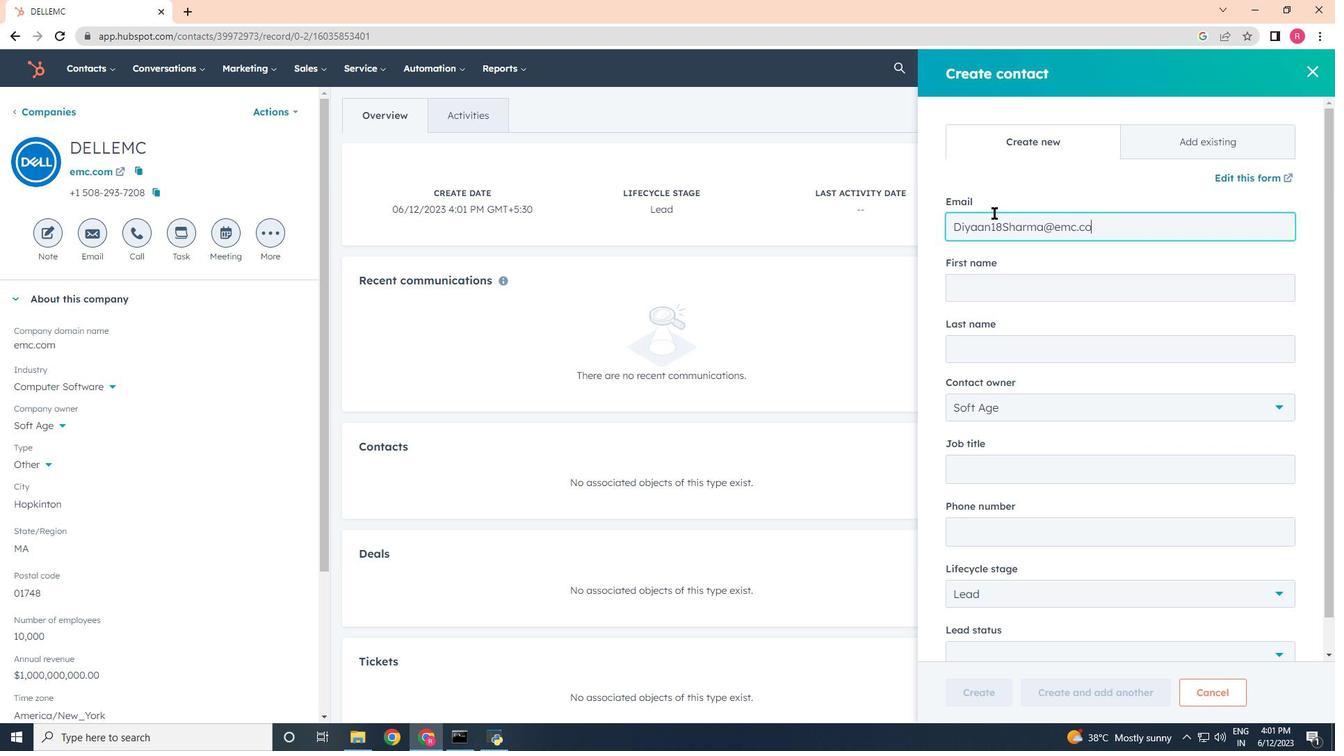 
Action: Mouse moved to (1038, 278)
Screenshot: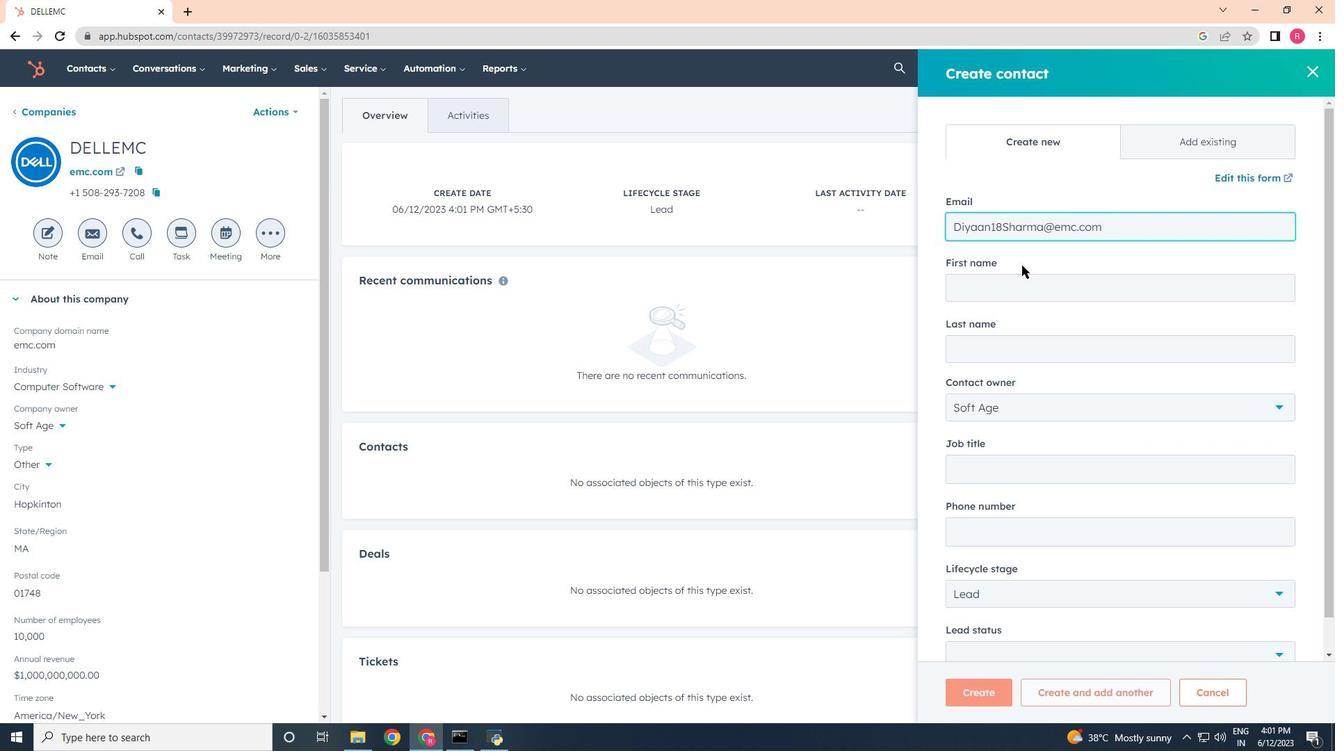 
Action: Mouse pressed left at (1038, 278)
Screenshot: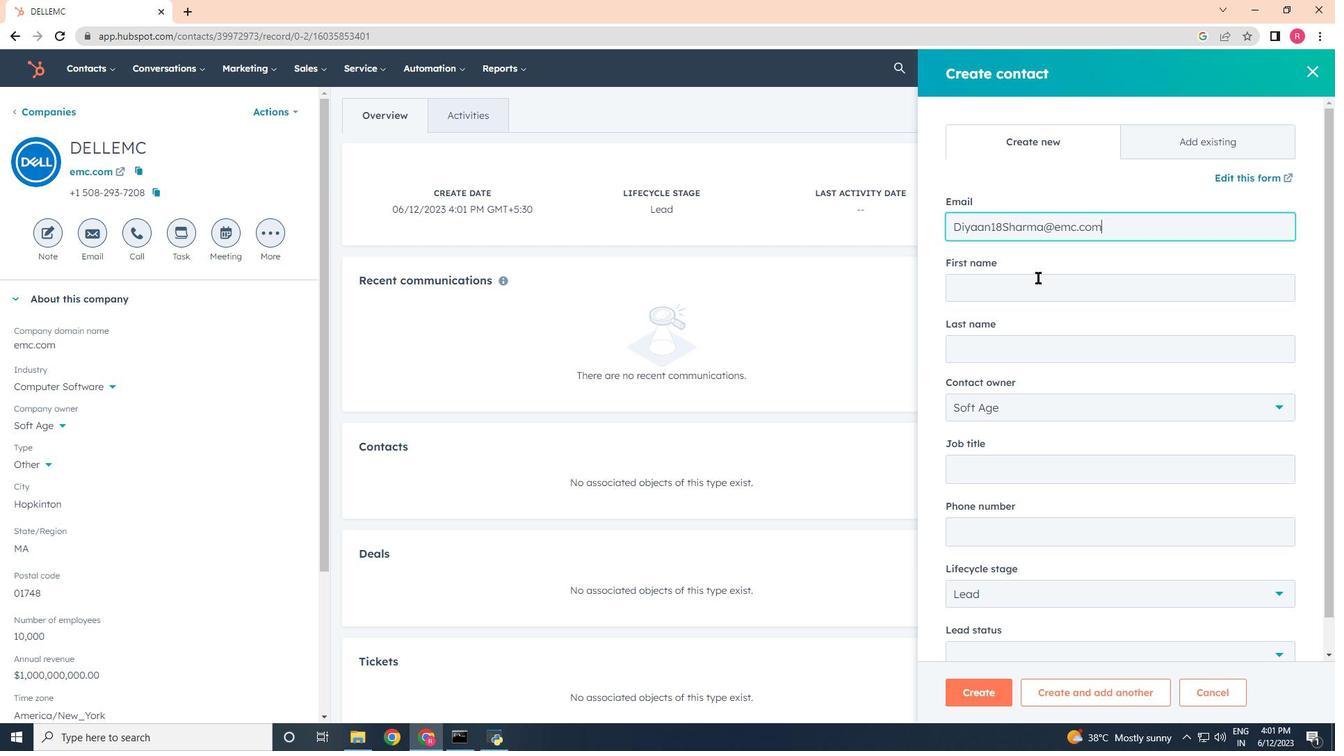 
Action: Key pressed <Key.shift>Diyaan<Key.tab><Key.shift>Shae<Key.backspace>rna<Key.tab><Key.tab><Key.shift>Database<Key.space><Key.shift>Analyst<Key.tab>
Screenshot: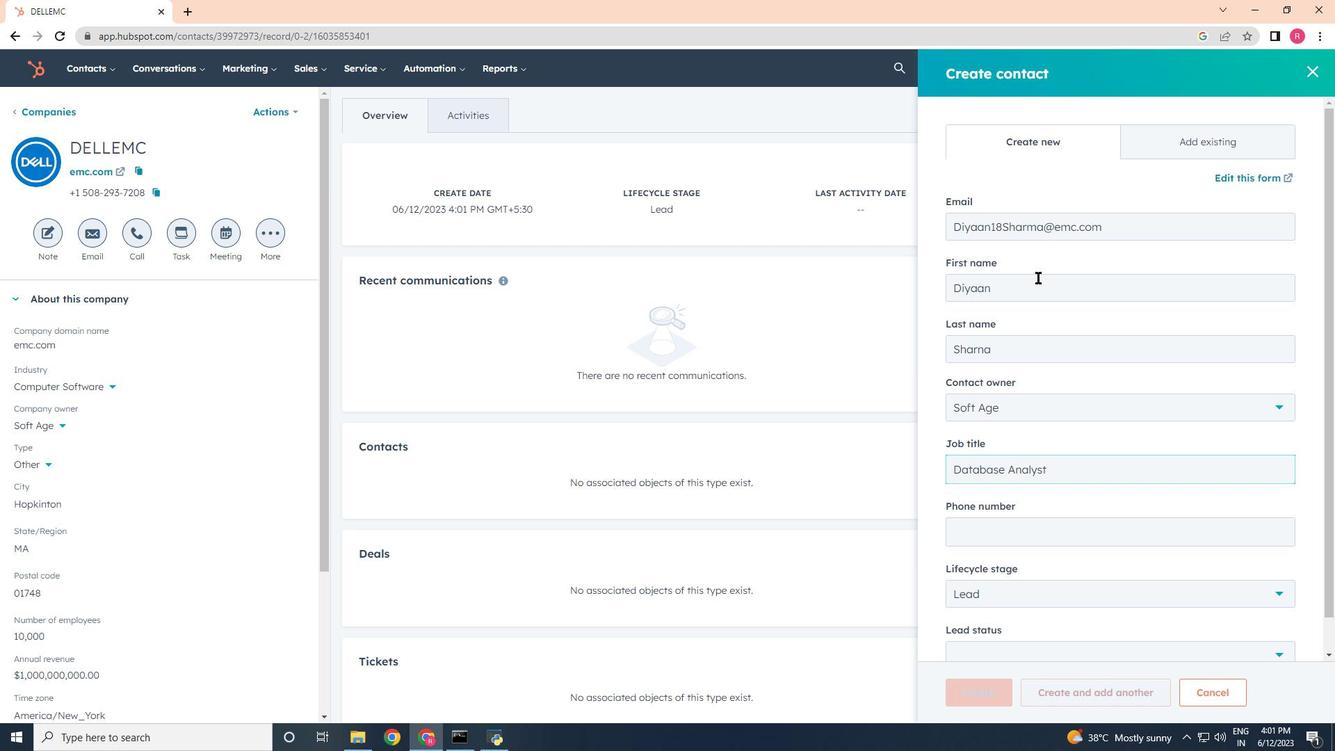 
Action: Mouse moved to (866, 629)
Screenshot: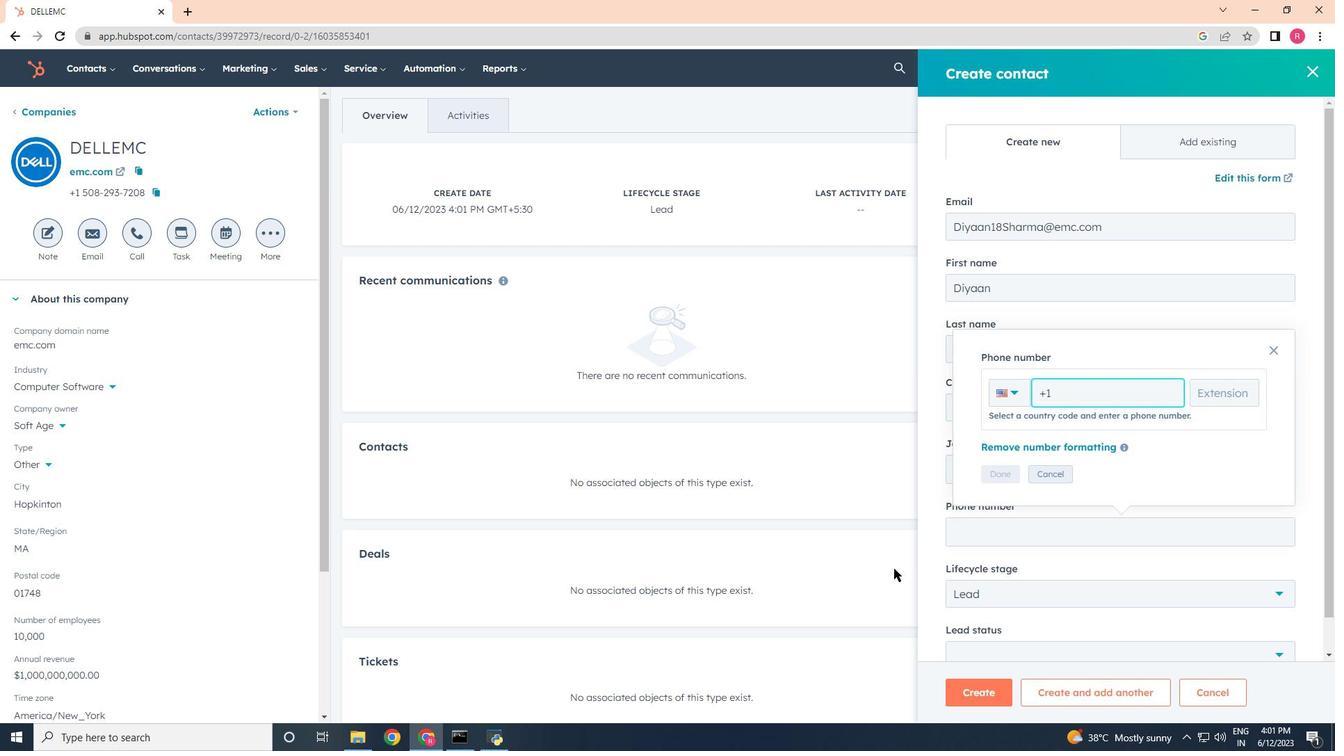 
Action: Key pressed 2025555680
Screenshot: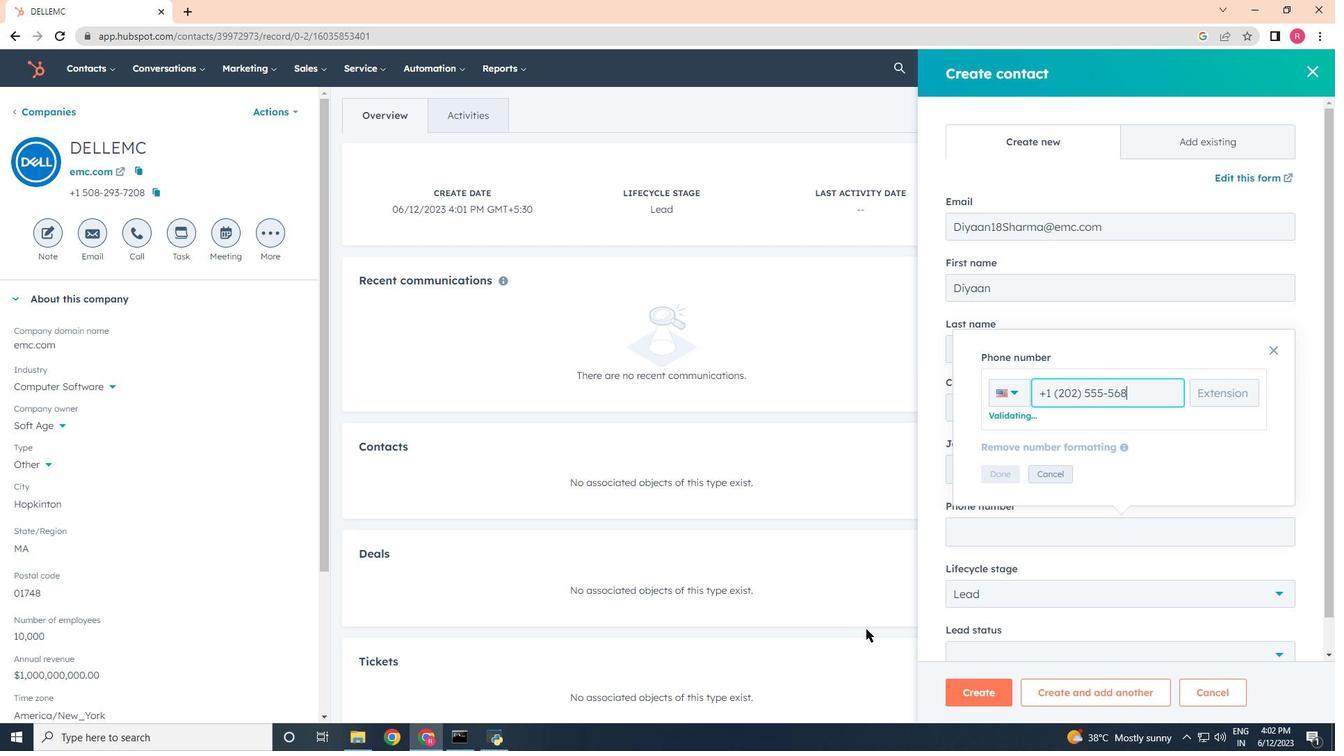 
Action: Mouse moved to (1019, 475)
Screenshot: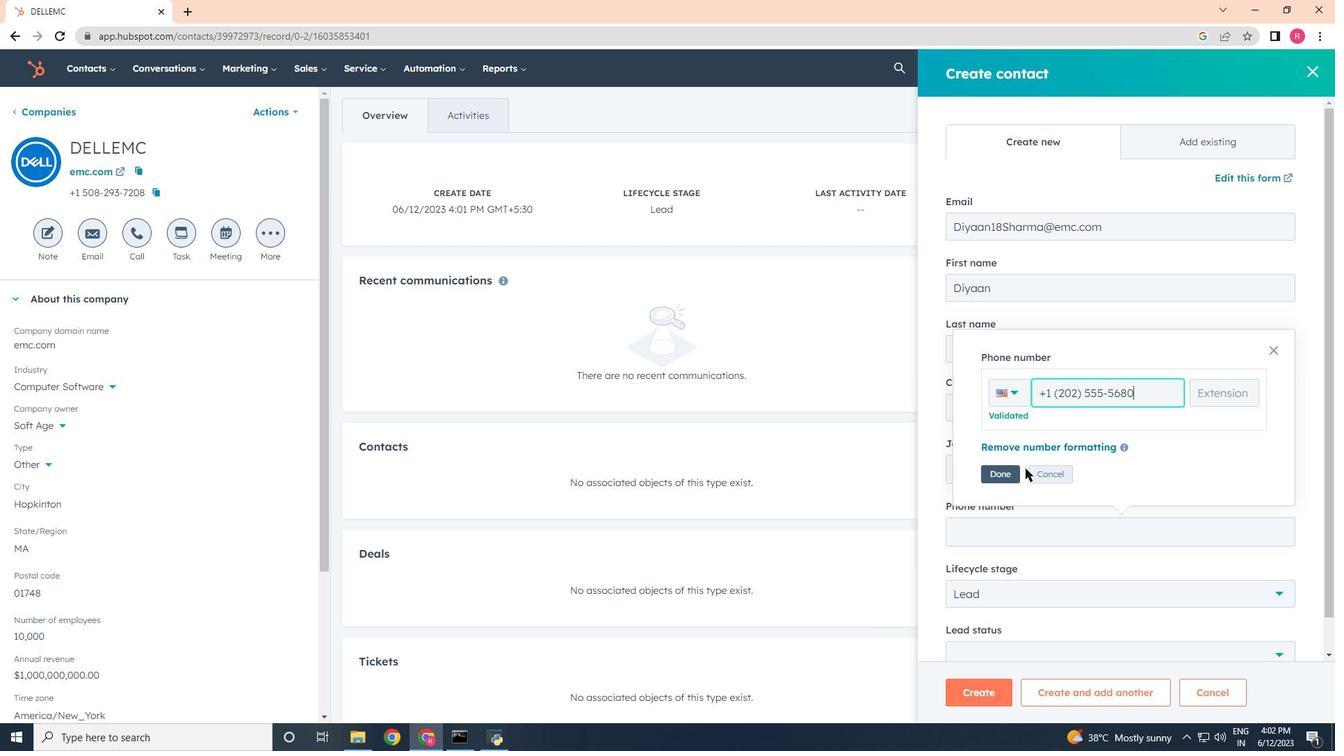 
Action: Mouse pressed left at (1019, 475)
Screenshot: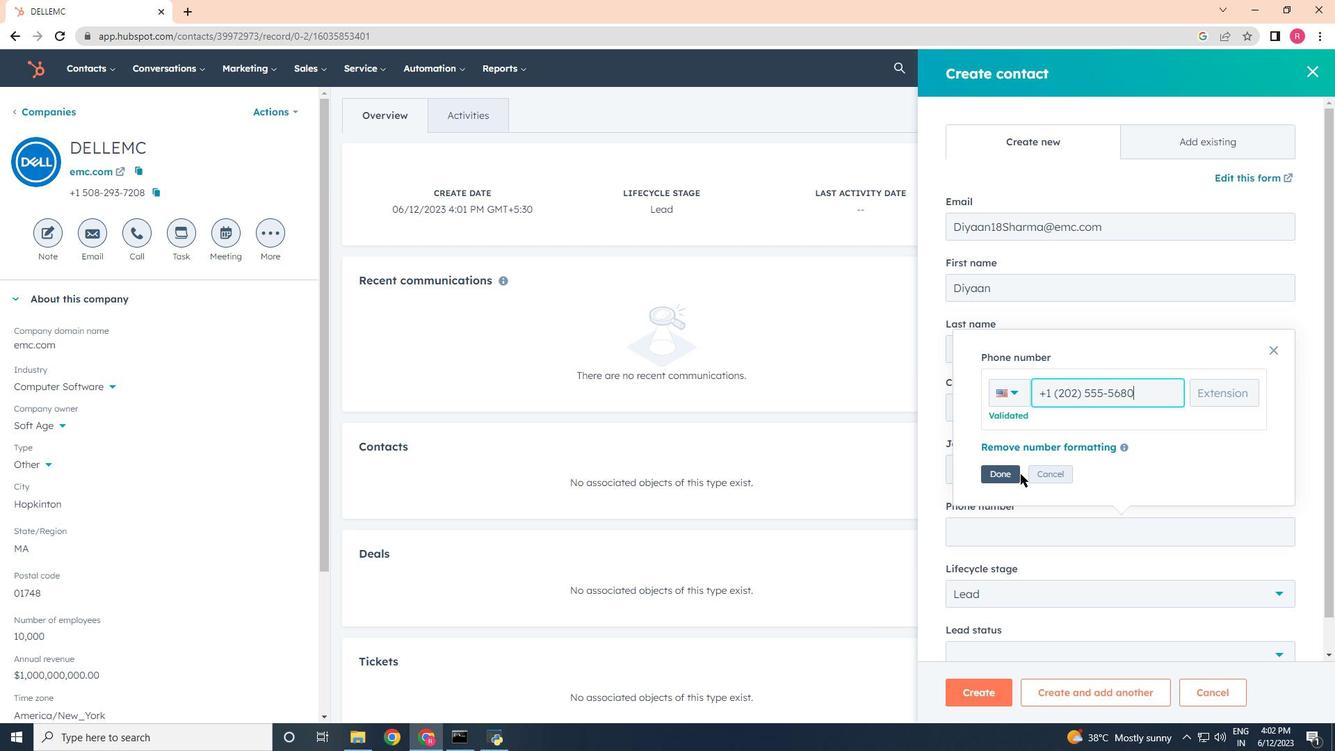 
Action: Mouse moved to (1005, 597)
Screenshot: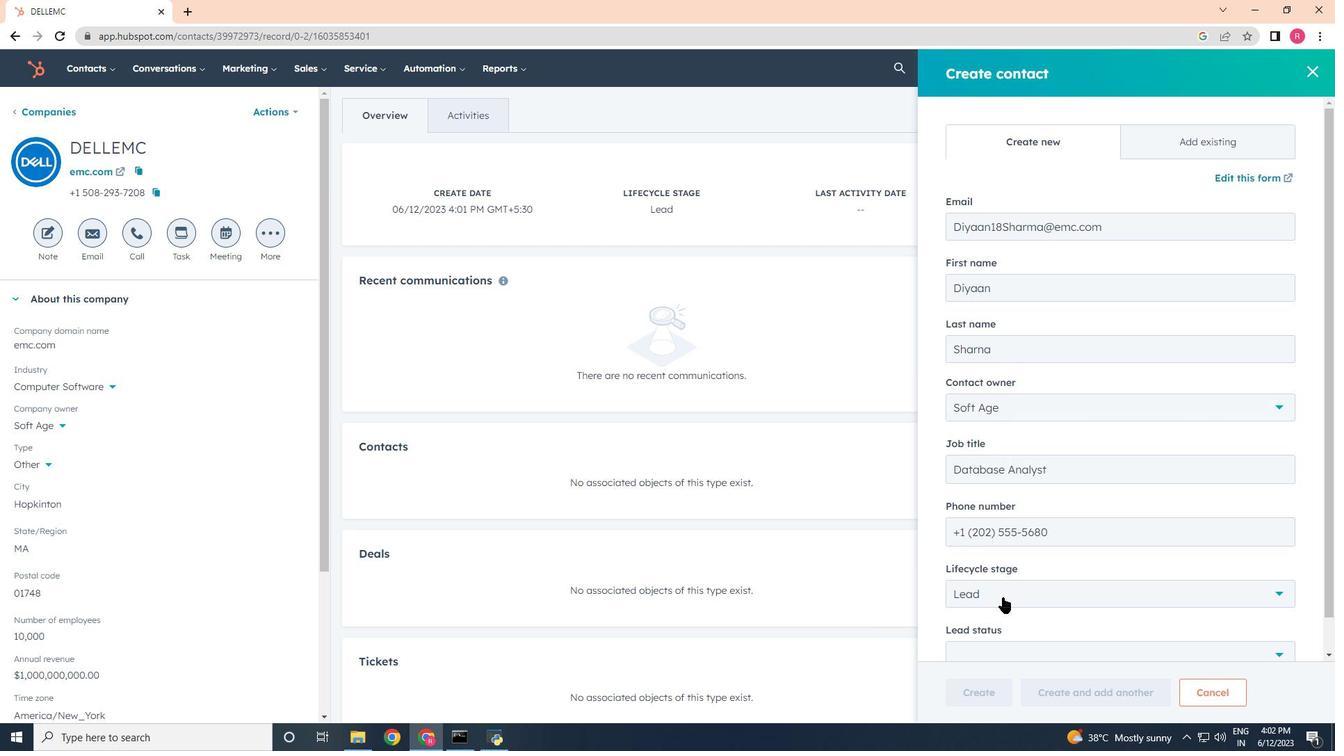 
Action: Mouse pressed left at (1005, 597)
Screenshot: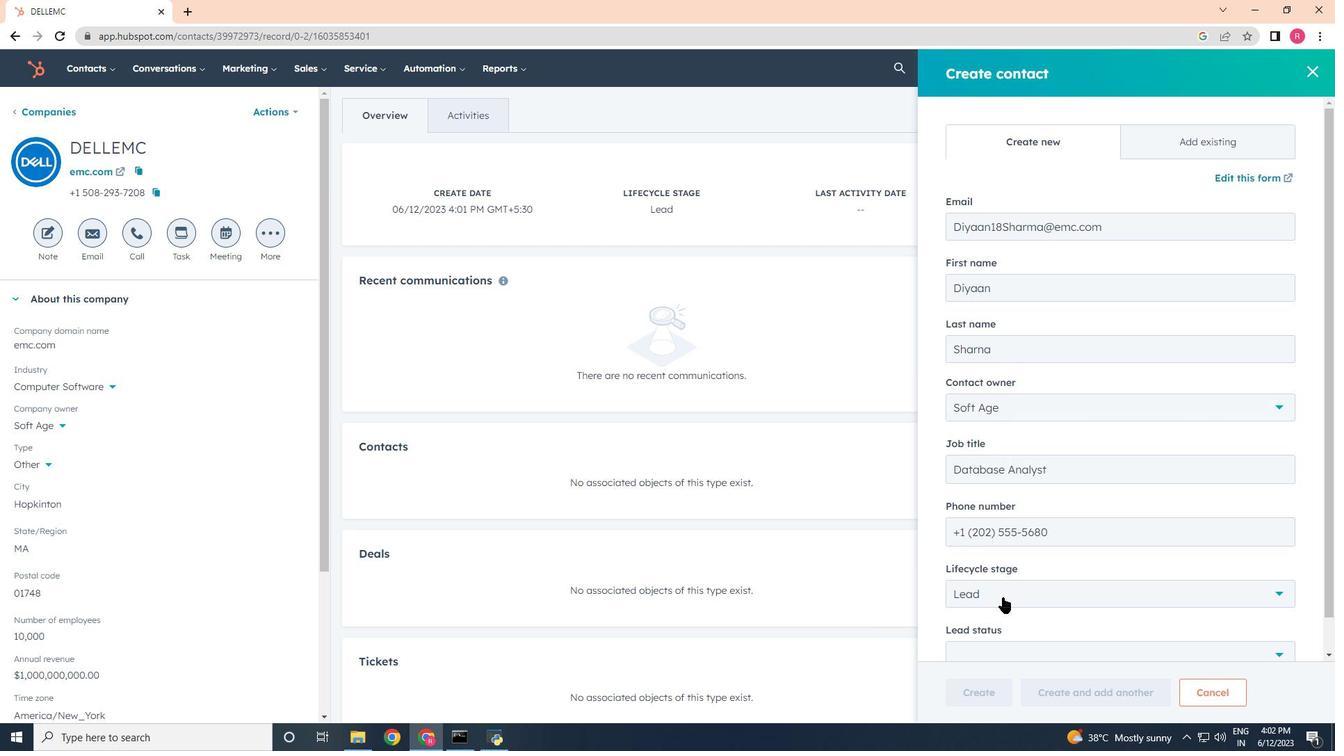 
Action: Mouse moved to (971, 470)
Screenshot: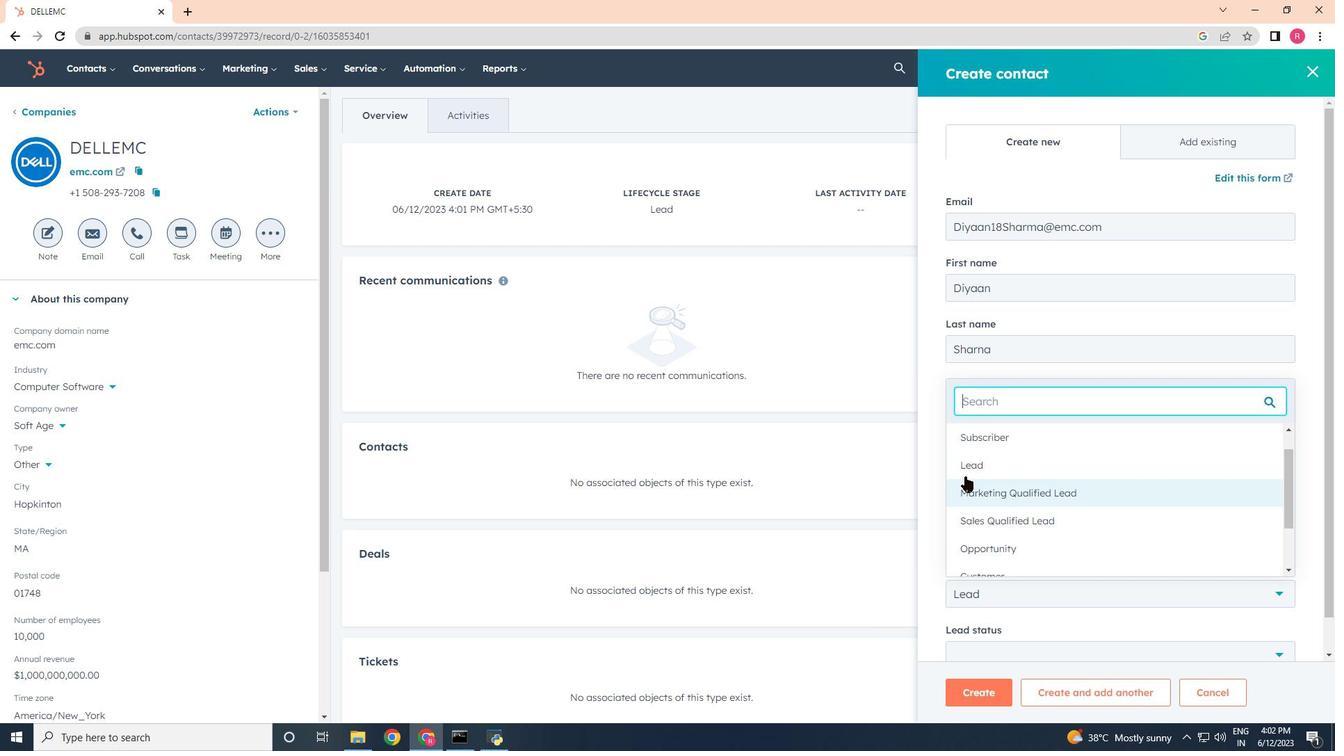 
Action: Mouse pressed left at (971, 470)
Screenshot: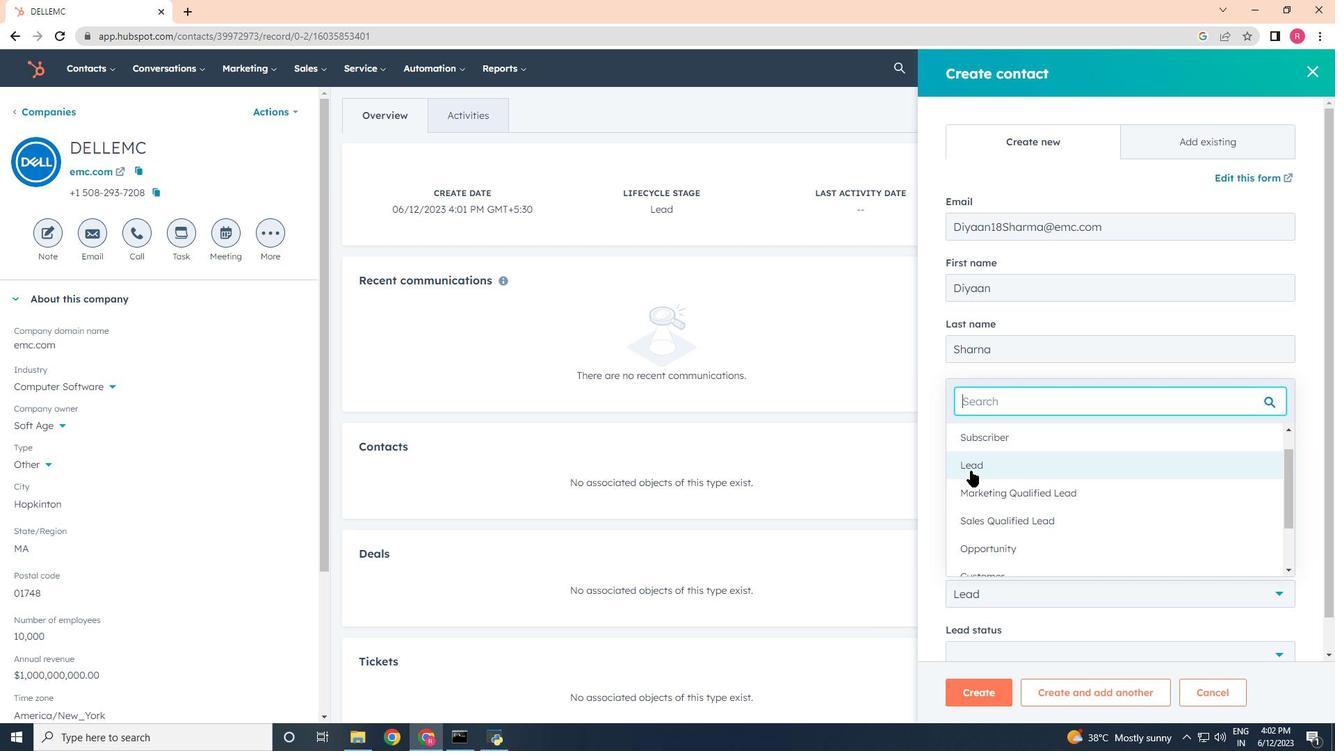 
Action: Mouse moved to (1001, 592)
Screenshot: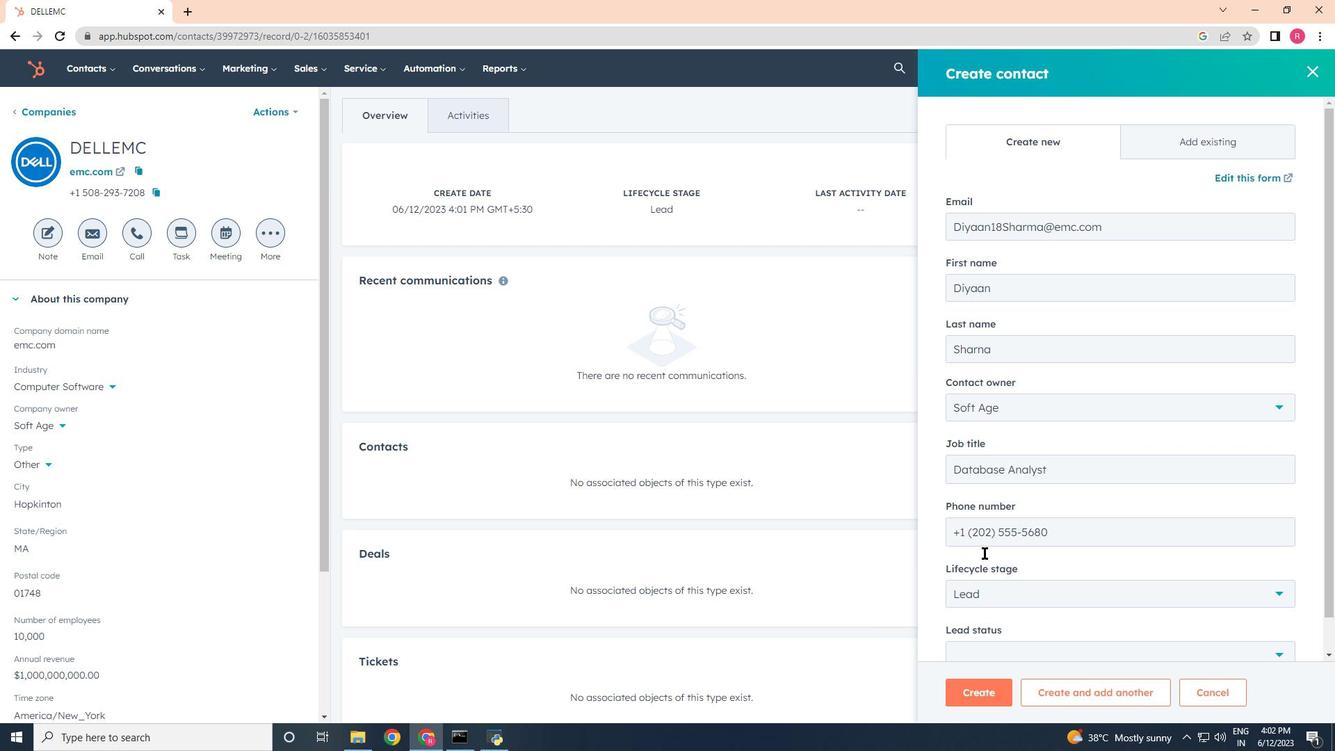 
Action: Mouse scrolled (1001, 591) with delta (0, 0)
Screenshot: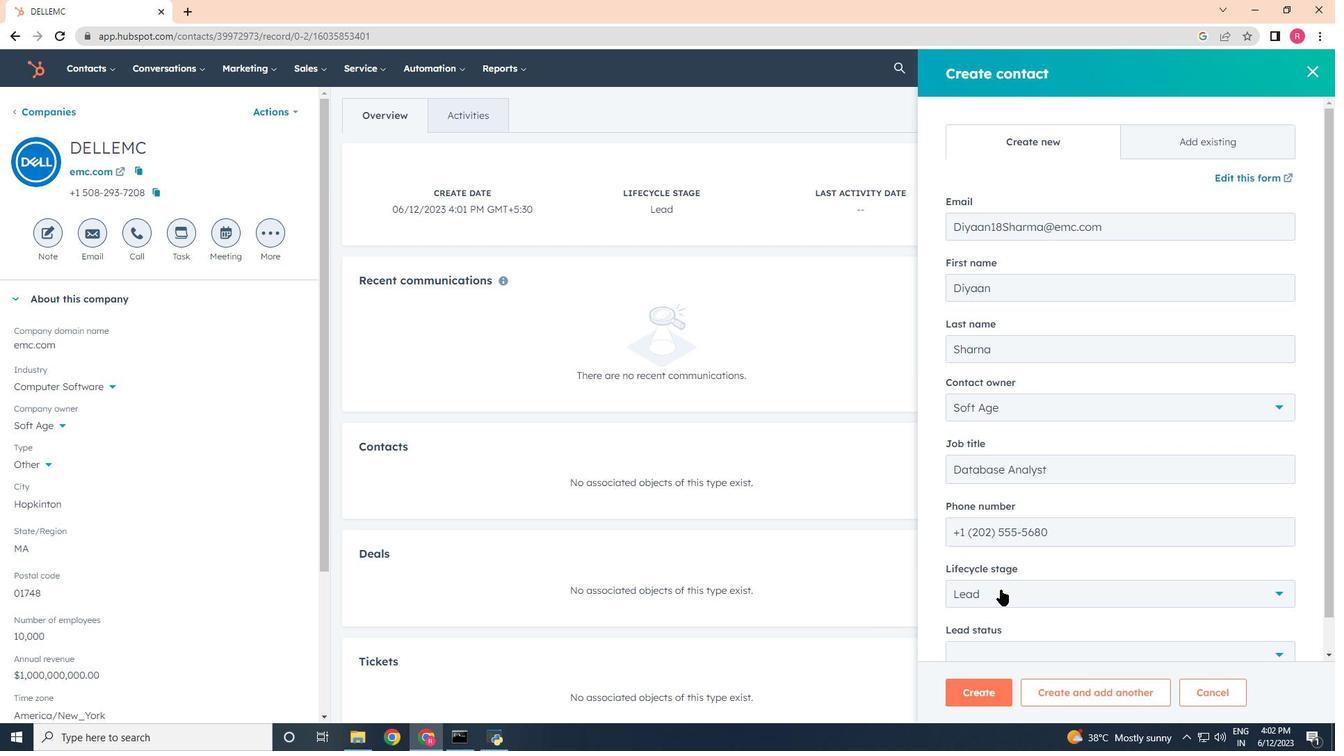 
Action: Mouse moved to (1001, 592)
Screenshot: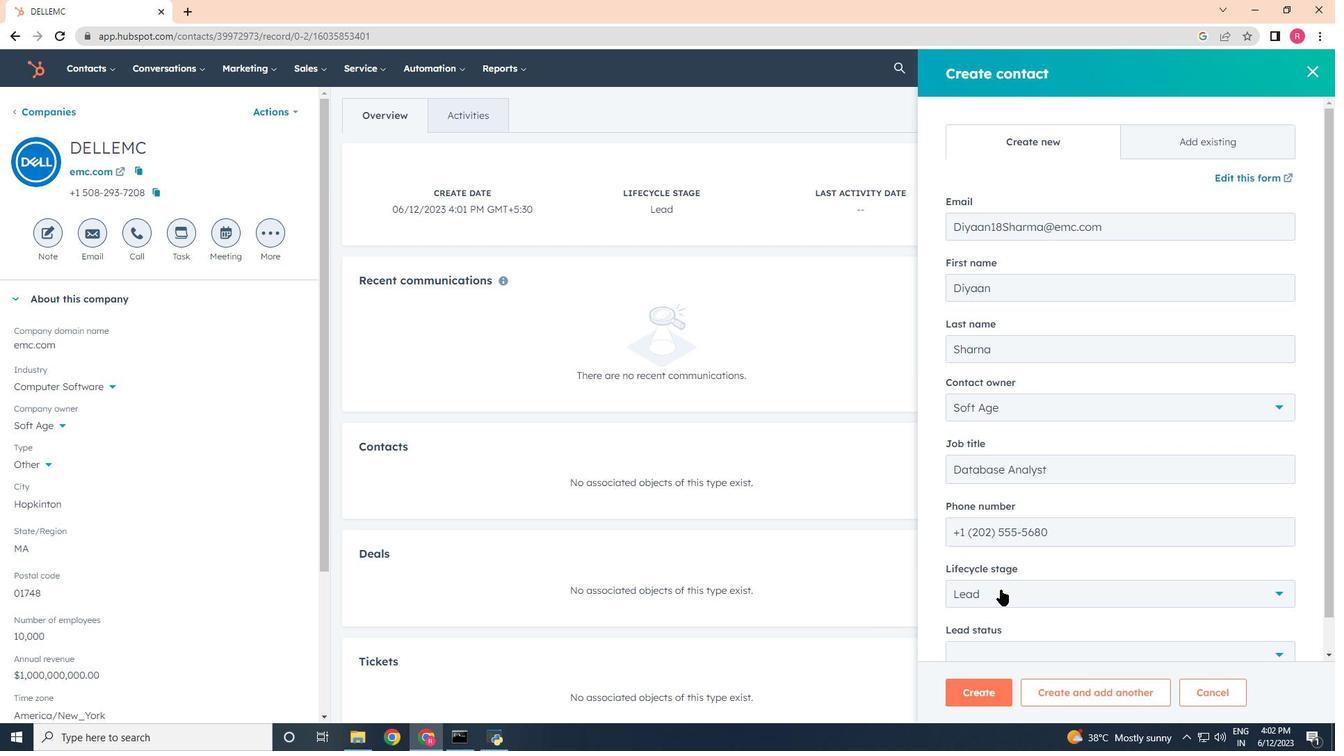 
Action: Mouse scrolled (1001, 592) with delta (0, 0)
Screenshot: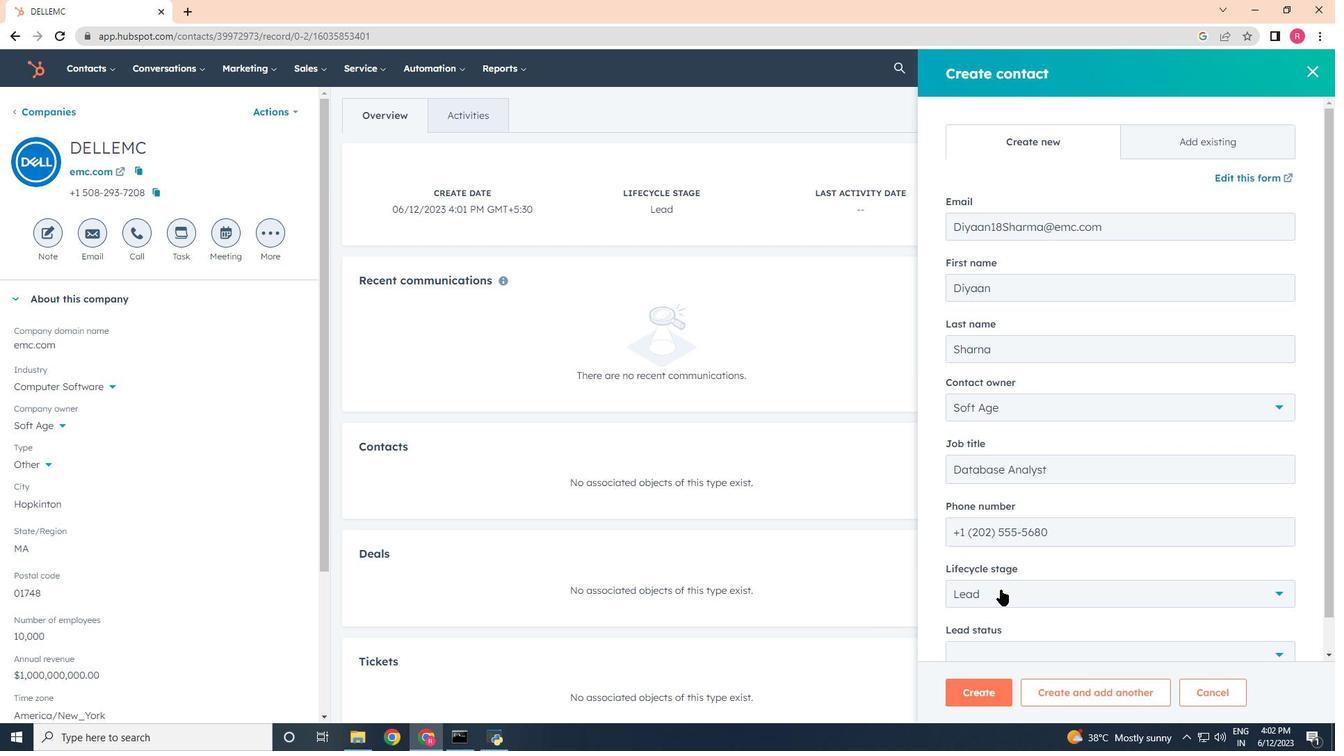 
Action: Mouse moved to (1000, 593)
Screenshot: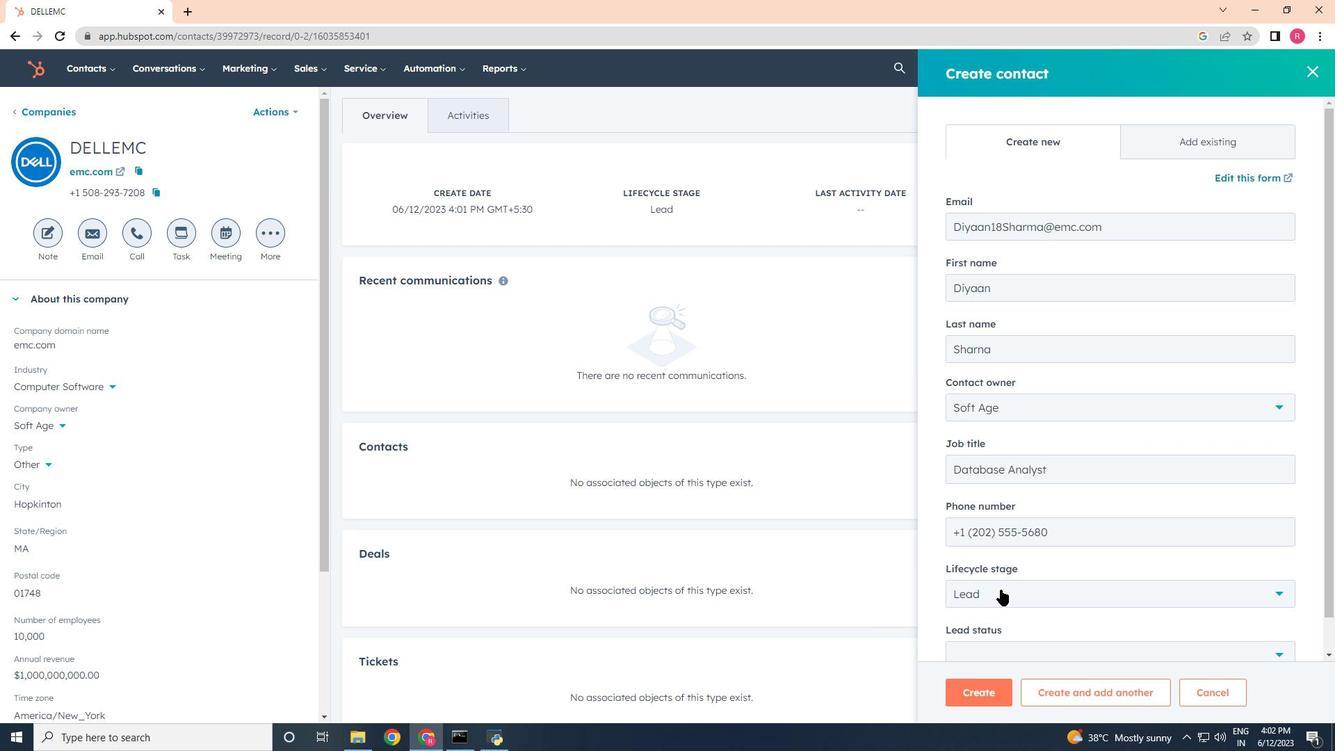 
Action: Mouse scrolled (1000, 592) with delta (0, 0)
Screenshot: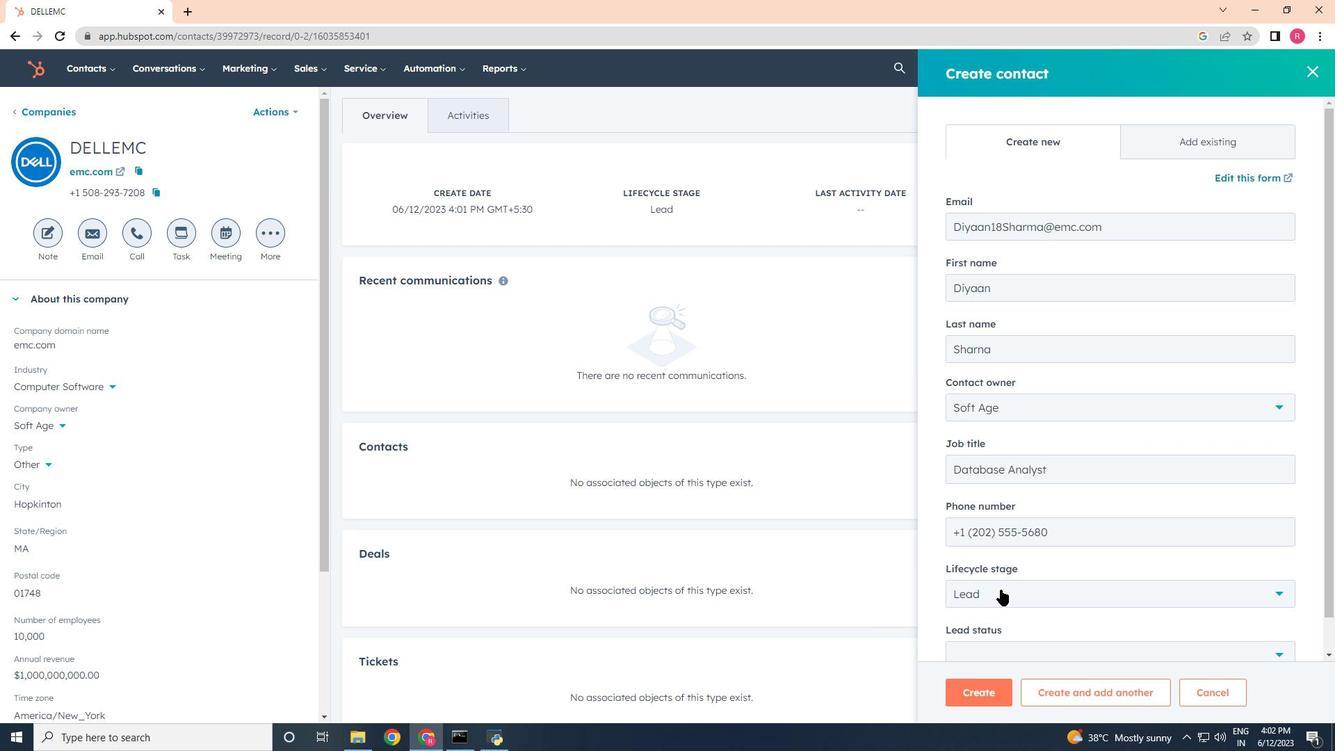 
Action: Mouse moved to (1000, 594)
Screenshot: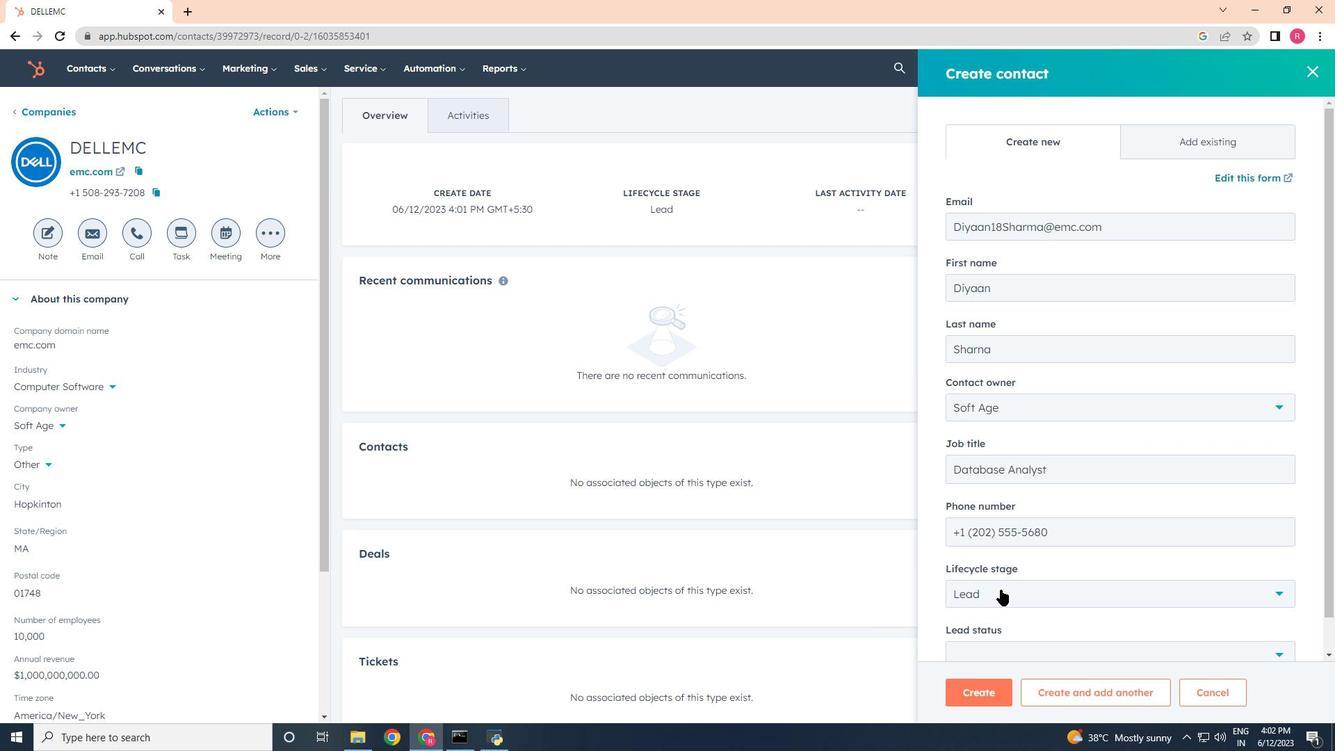 
Action: Mouse scrolled (1000, 593) with delta (0, 0)
Screenshot: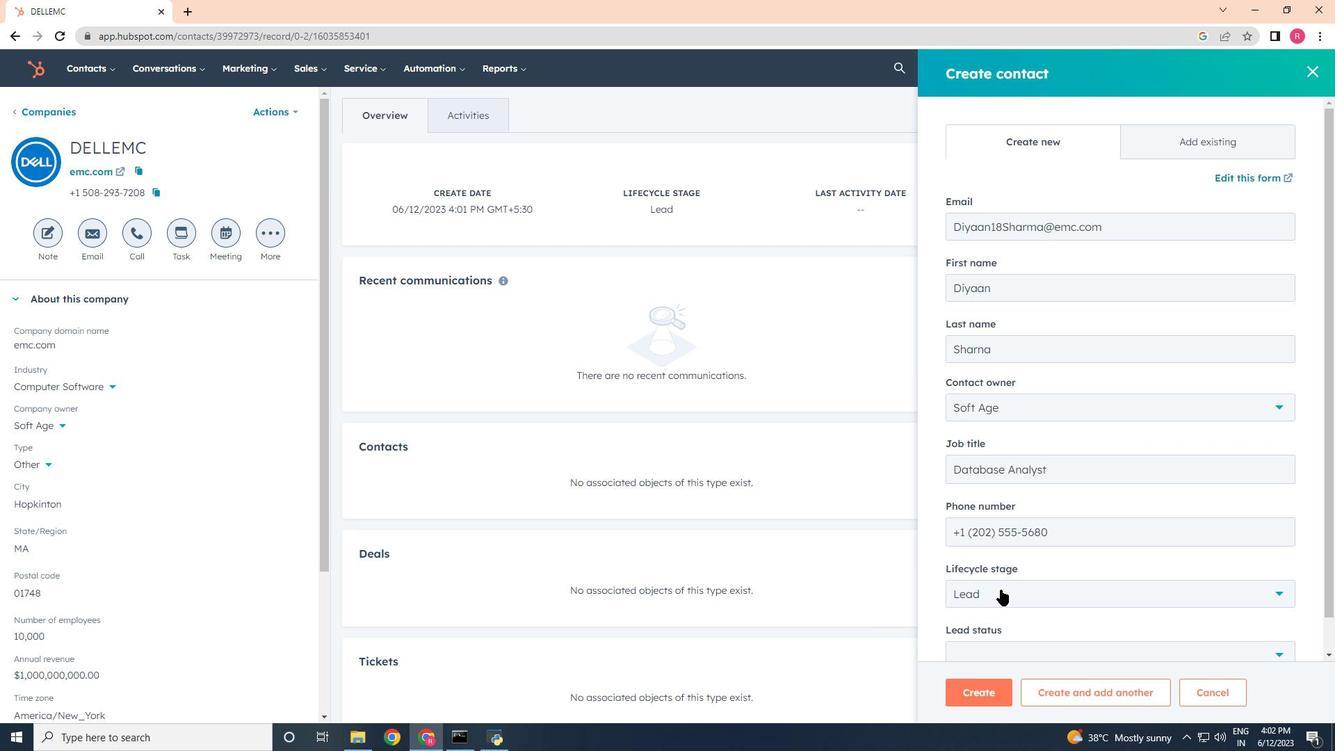 
Action: Mouse moved to (999, 594)
Screenshot: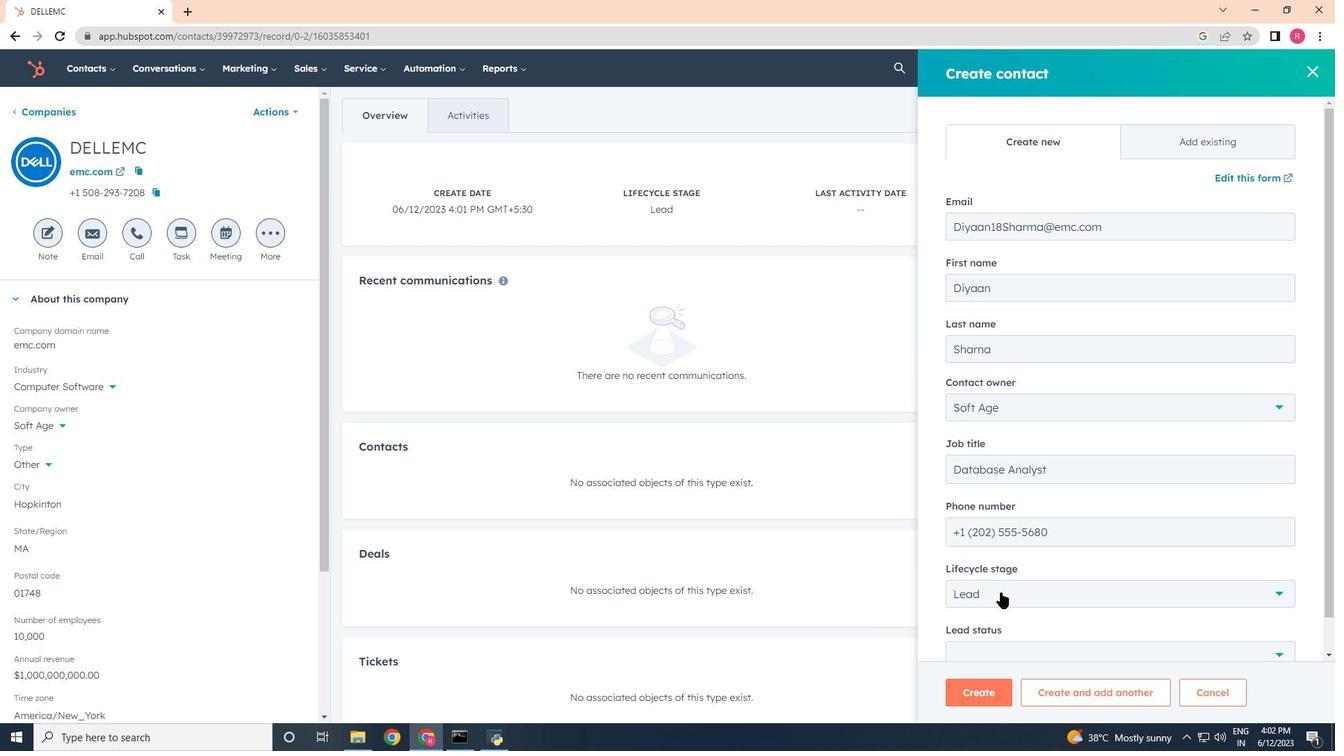 
Action: Mouse scrolled (999, 593) with delta (0, 0)
Screenshot: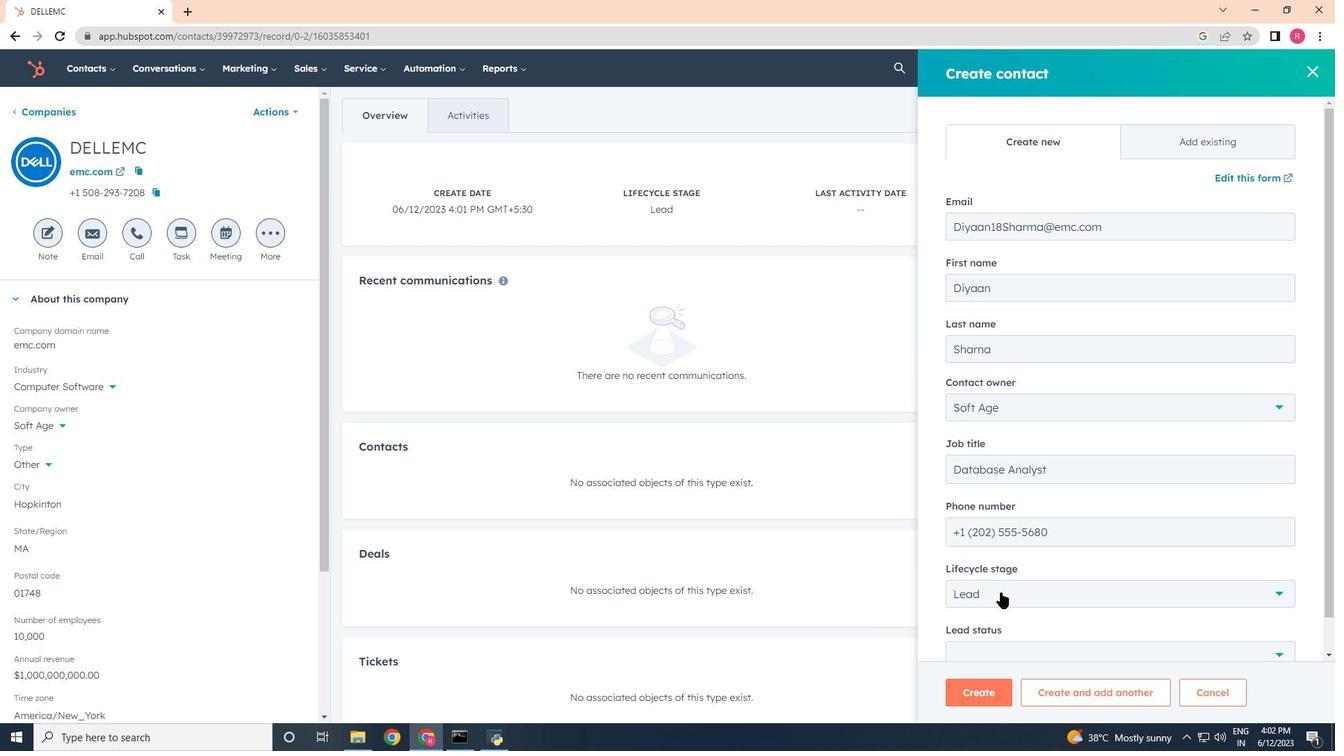 
Action: Mouse moved to (999, 611)
Screenshot: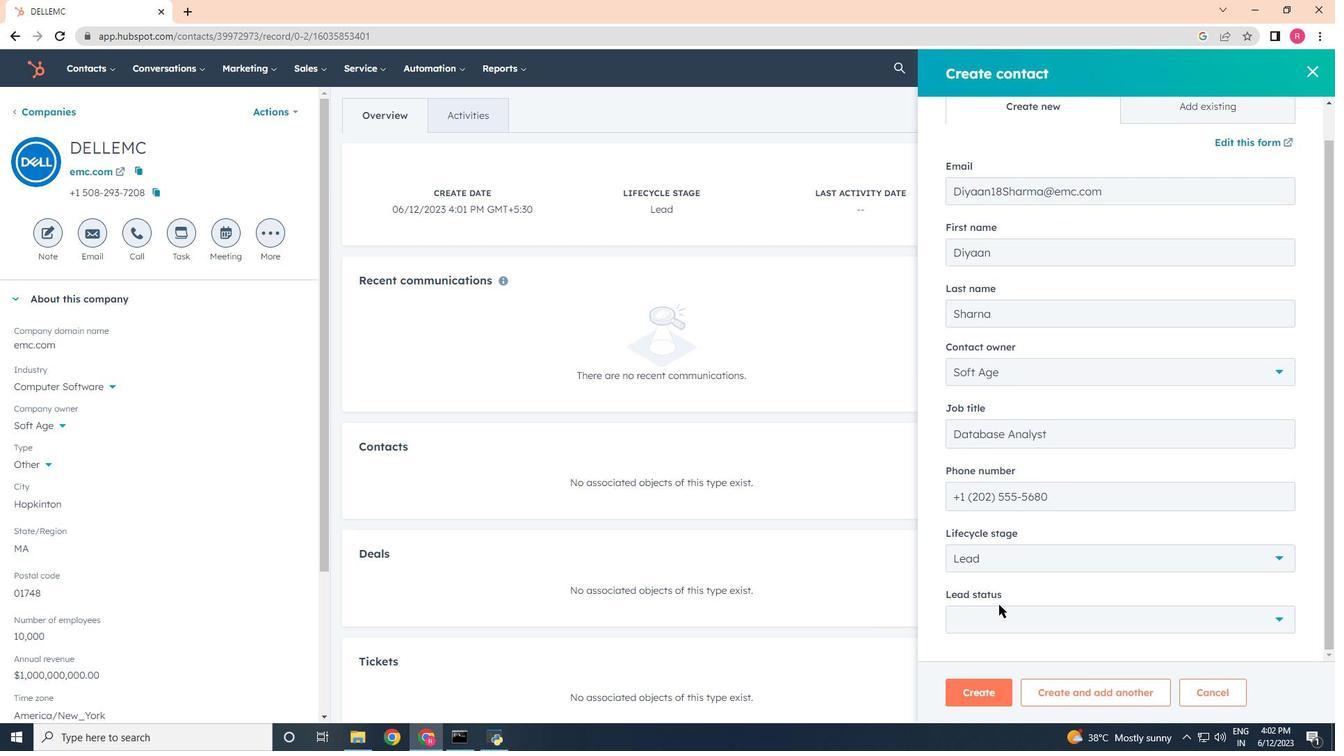 
Action: Mouse pressed left at (999, 611)
Screenshot: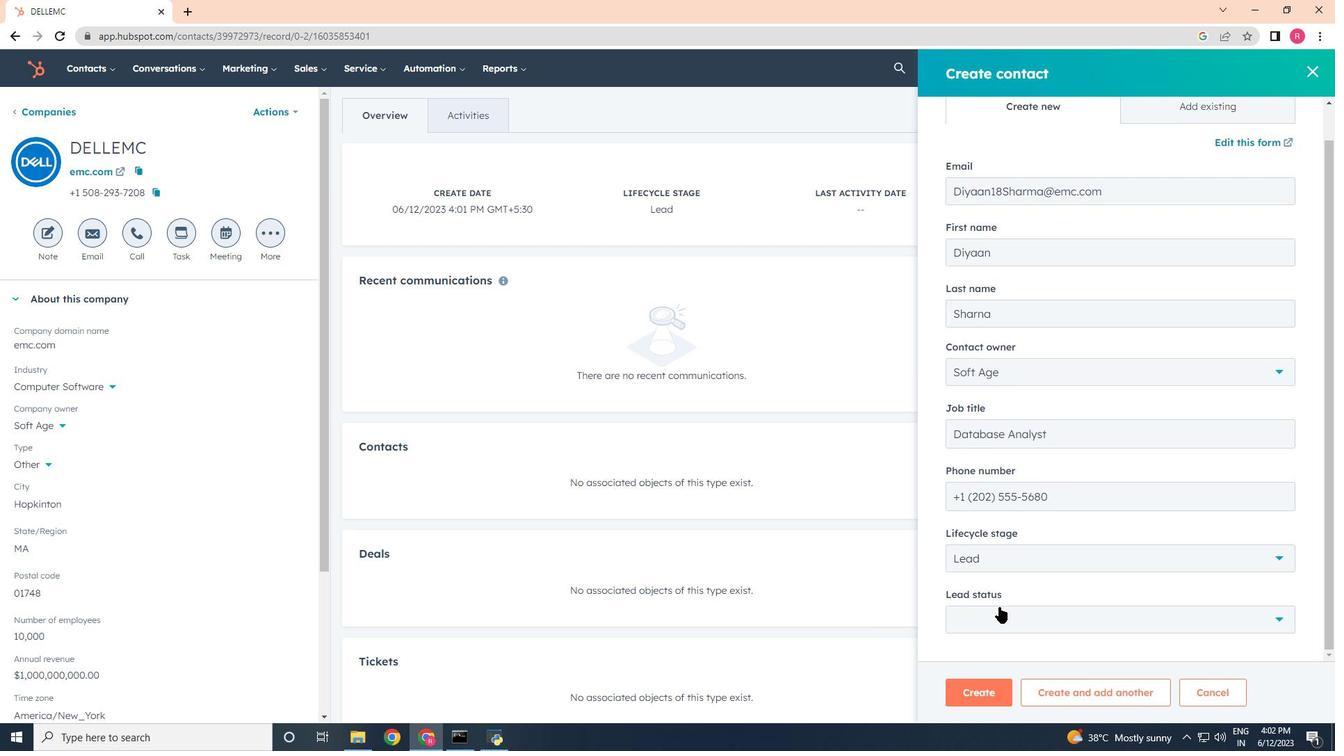 
Action: Mouse moved to (981, 526)
Screenshot: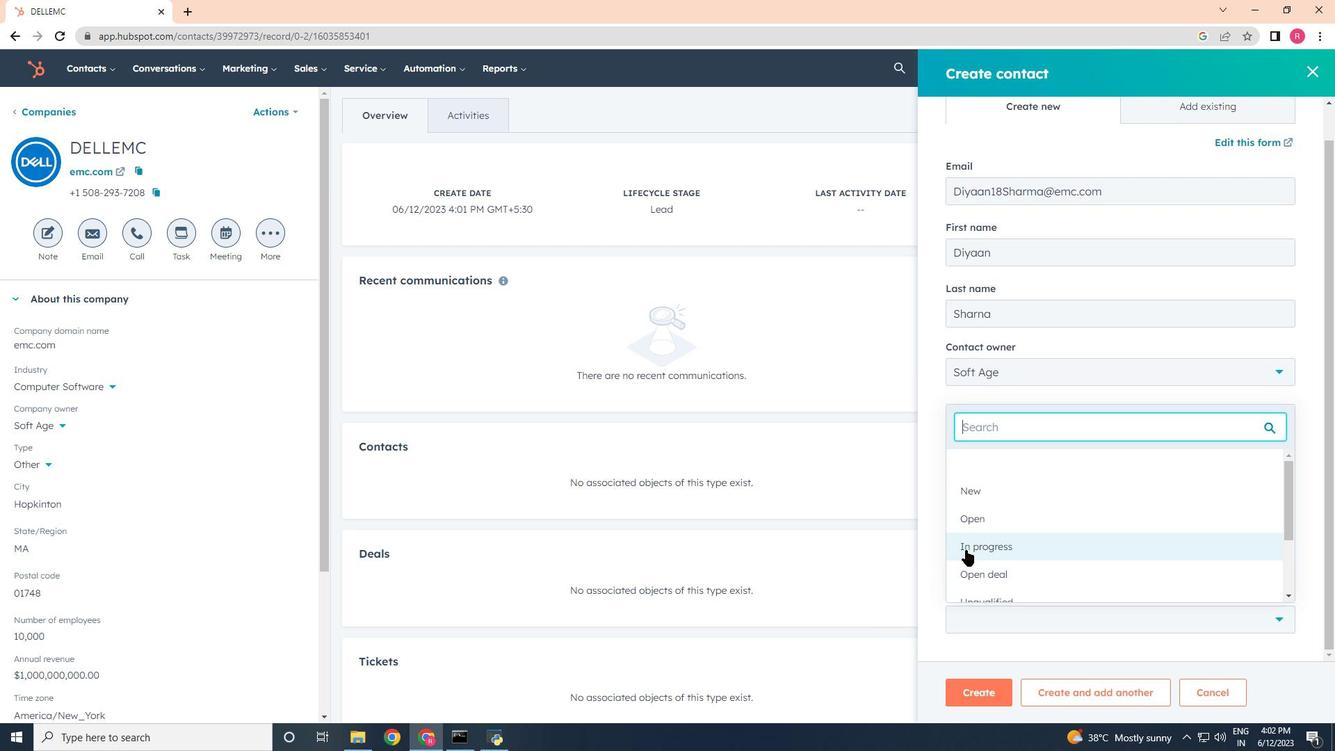 
Action: Mouse pressed left at (981, 526)
Screenshot: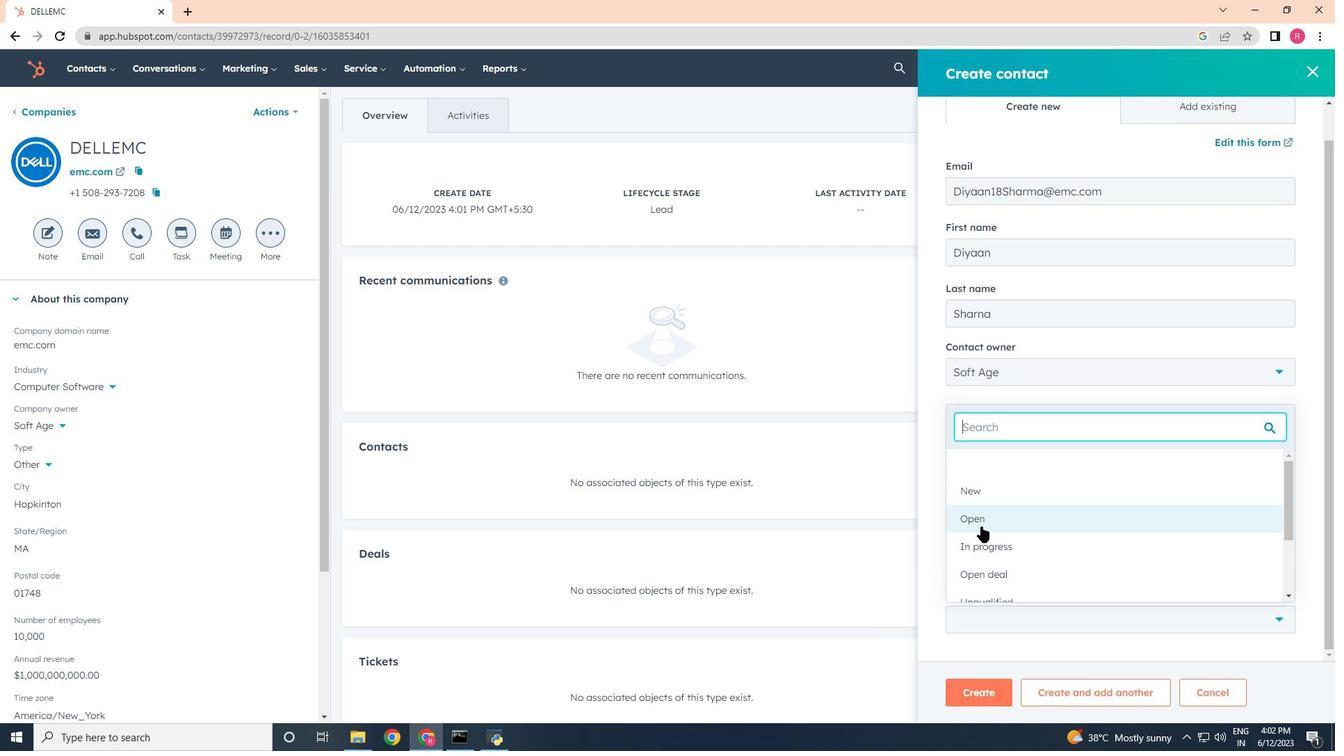 
Action: Mouse moved to (985, 692)
Screenshot: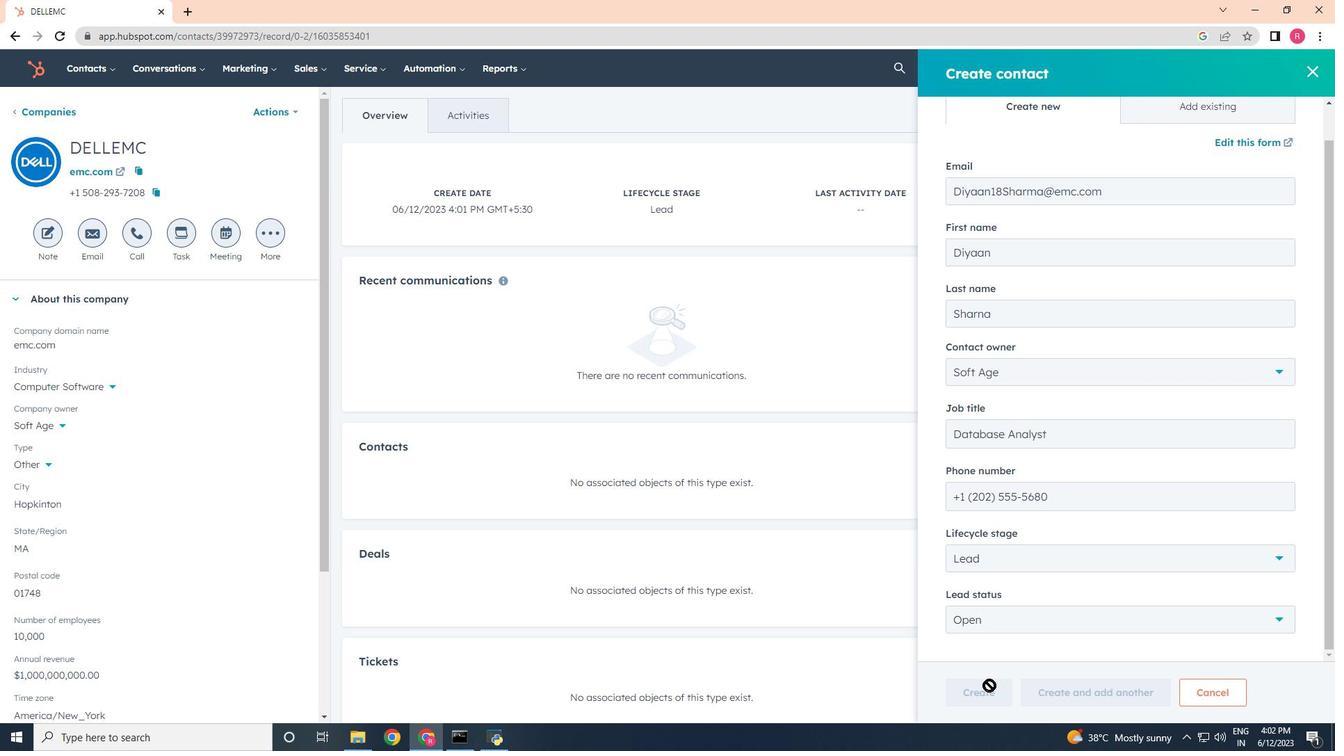 
Action: Mouse pressed left at (985, 692)
Screenshot: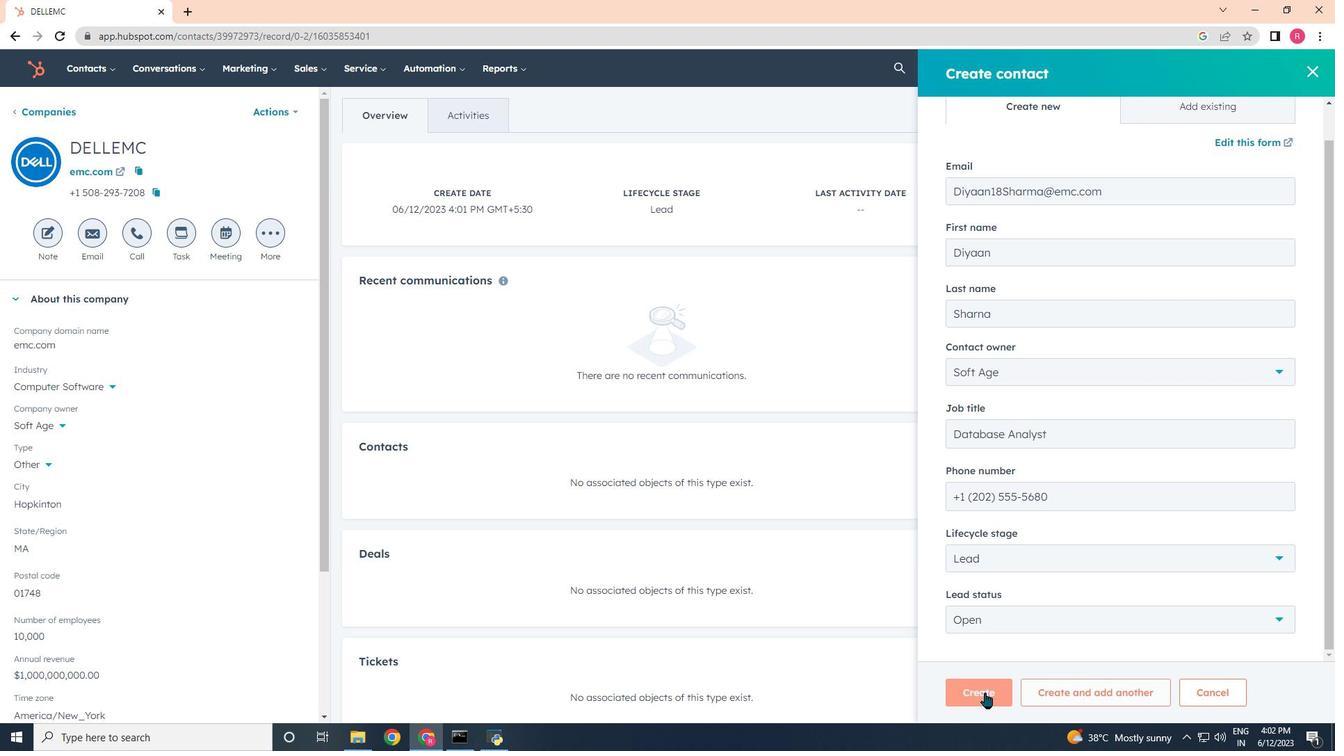 
Action: Mouse moved to (985, 693)
Screenshot: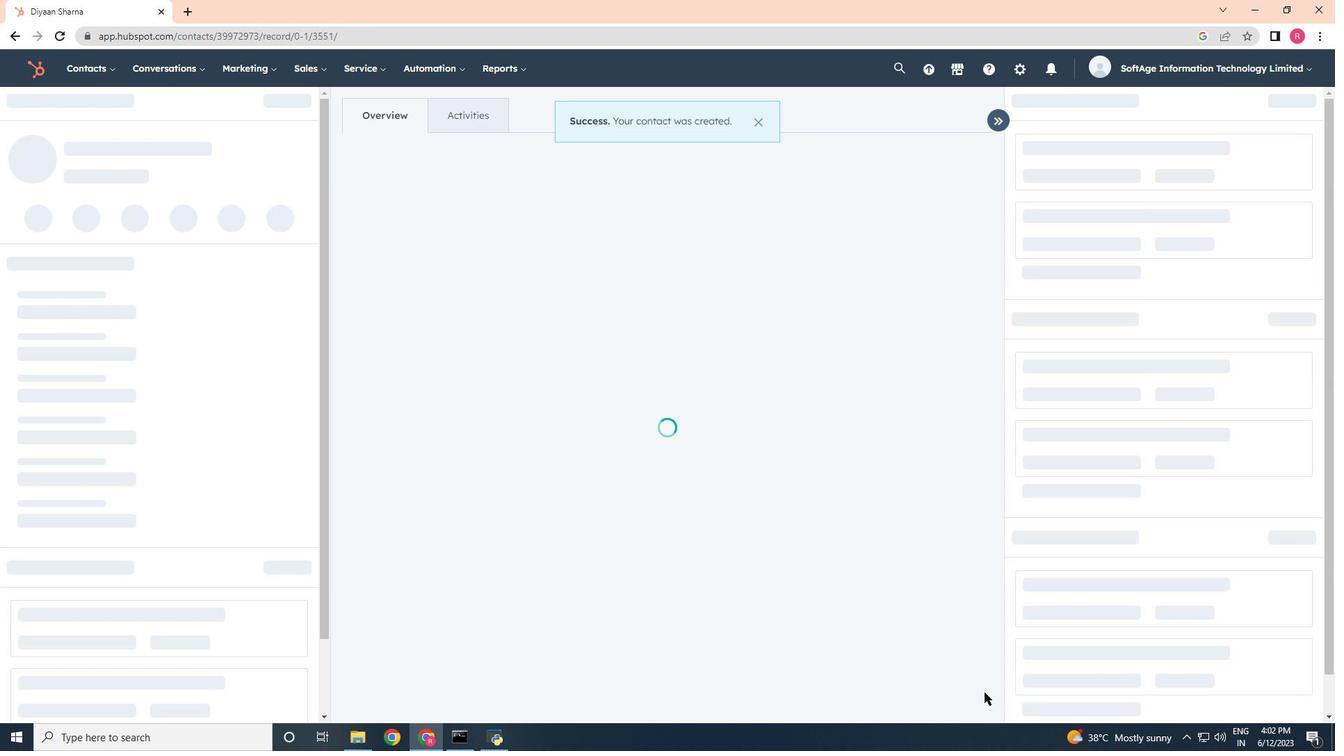
